 Task: In the  document effectivemgmt.html Share this file with 'softage.8@softage.net' Make a copy of the file 'without changing the auto name' Delete the  copy of the file
Action: Mouse moved to (423, 341)
Screenshot: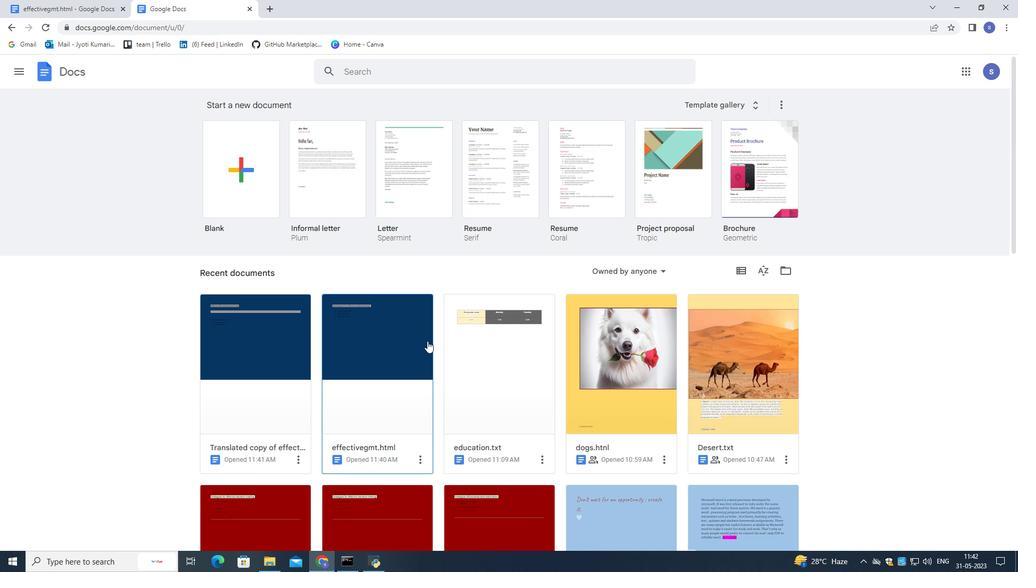 
Action: Mouse pressed left at (423, 341)
Screenshot: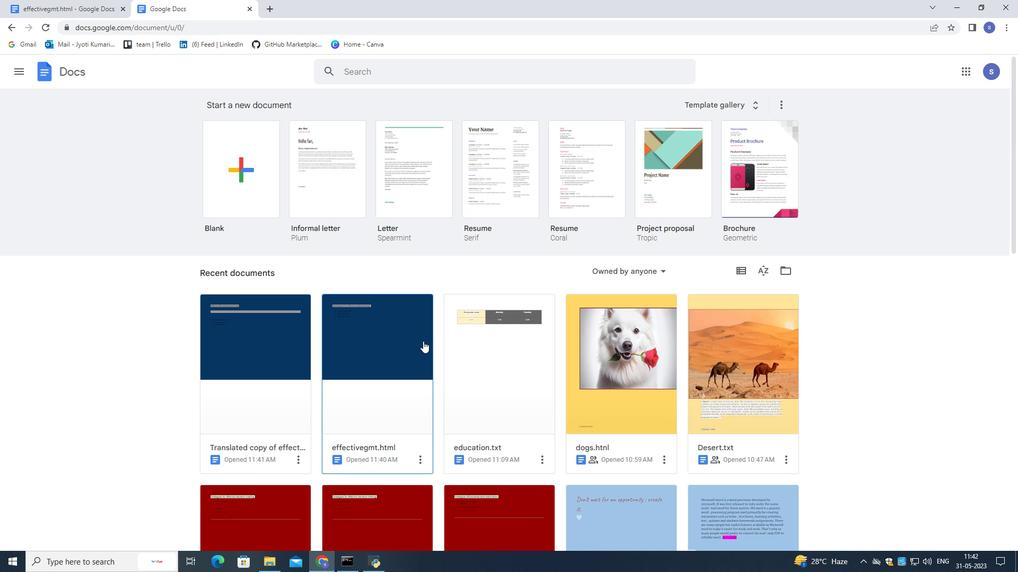 
Action: Mouse moved to (41, 80)
Screenshot: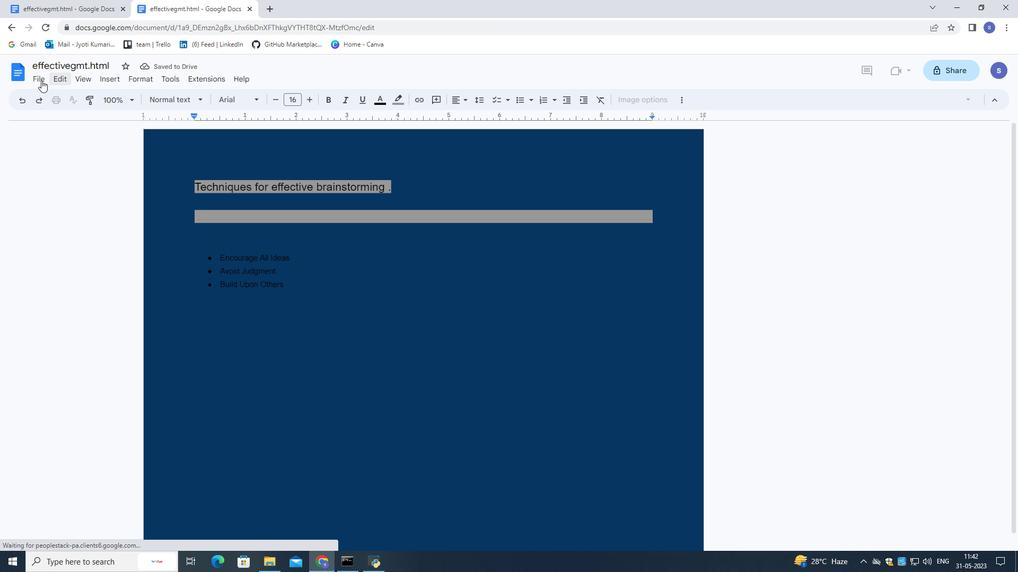 
Action: Mouse pressed left at (41, 80)
Screenshot: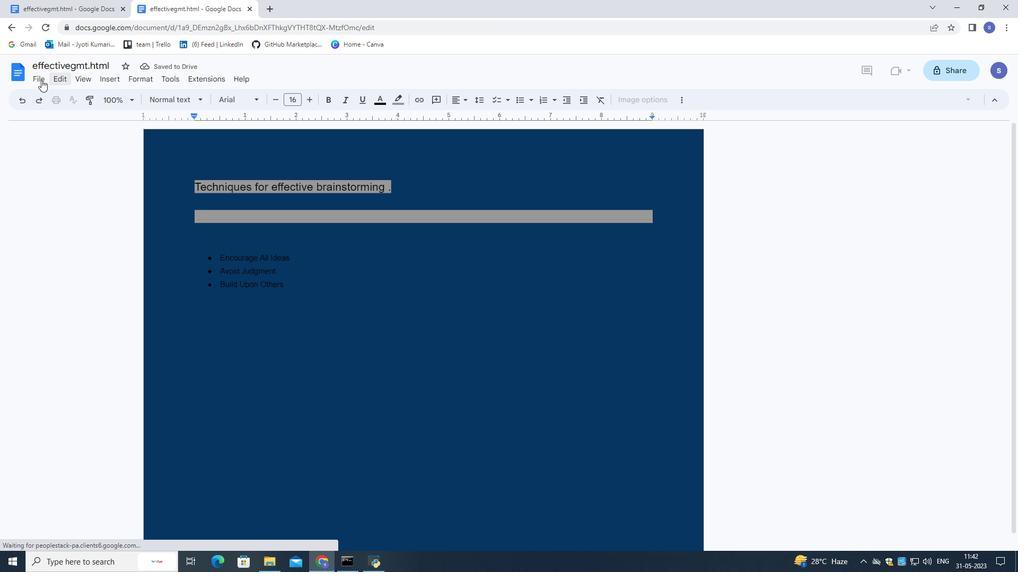 
Action: Mouse moved to (212, 157)
Screenshot: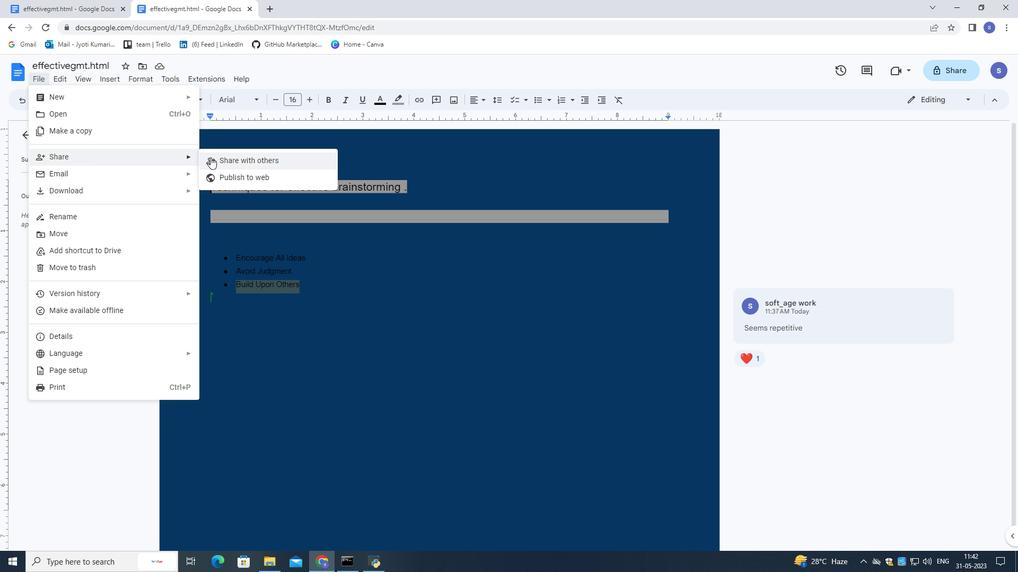 
Action: Mouse pressed left at (212, 157)
Screenshot: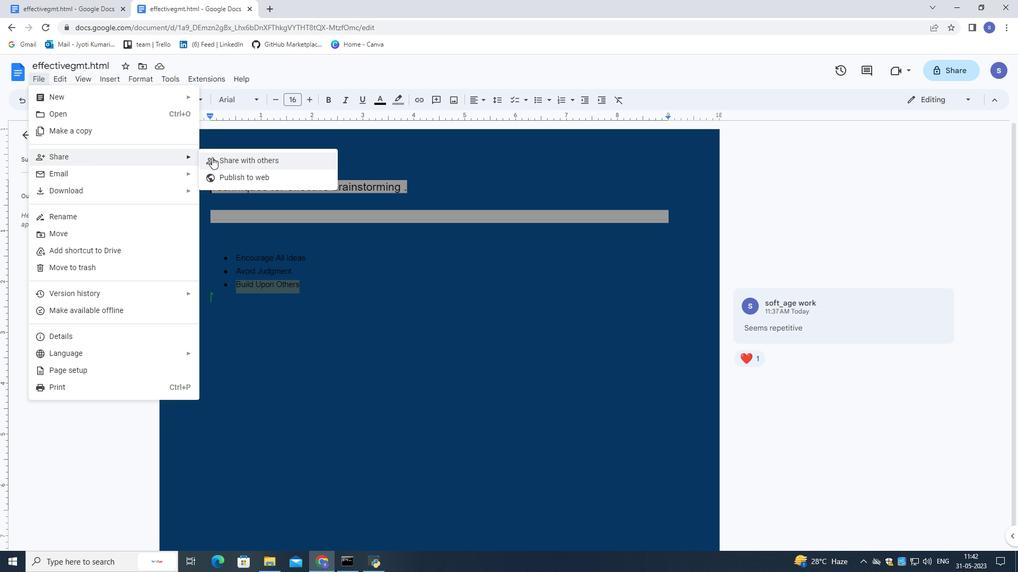 
Action: Mouse moved to (419, 242)
Screenshot: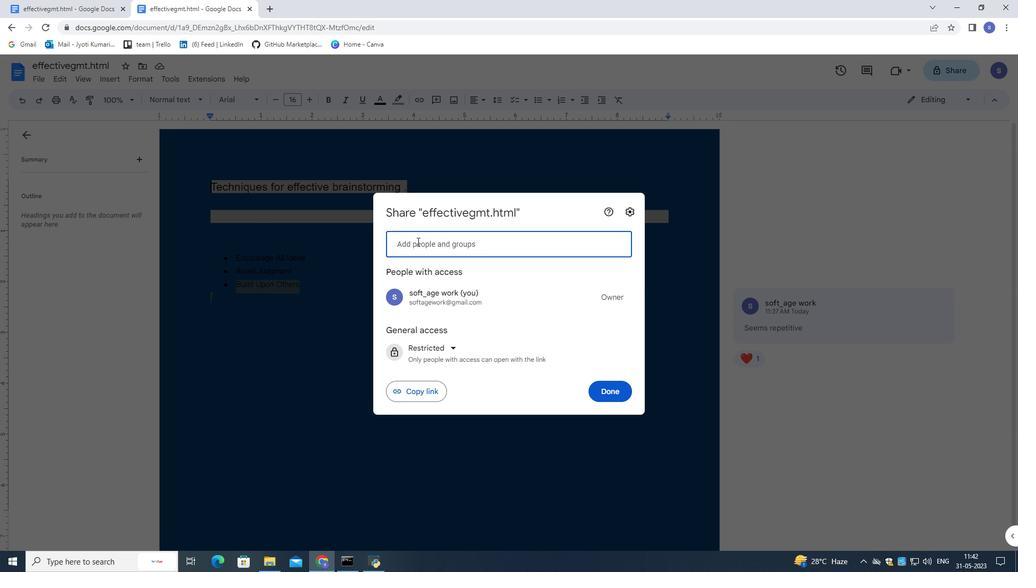 
Action: Mouse pressed left at (419, 242)
Screenshot: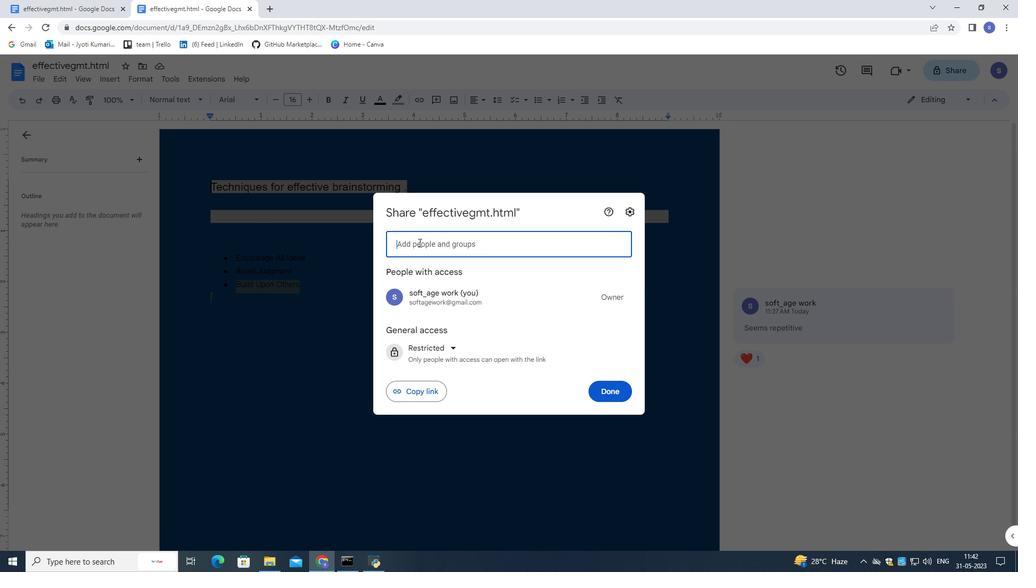 
Action: Key pressed s
Screenshot: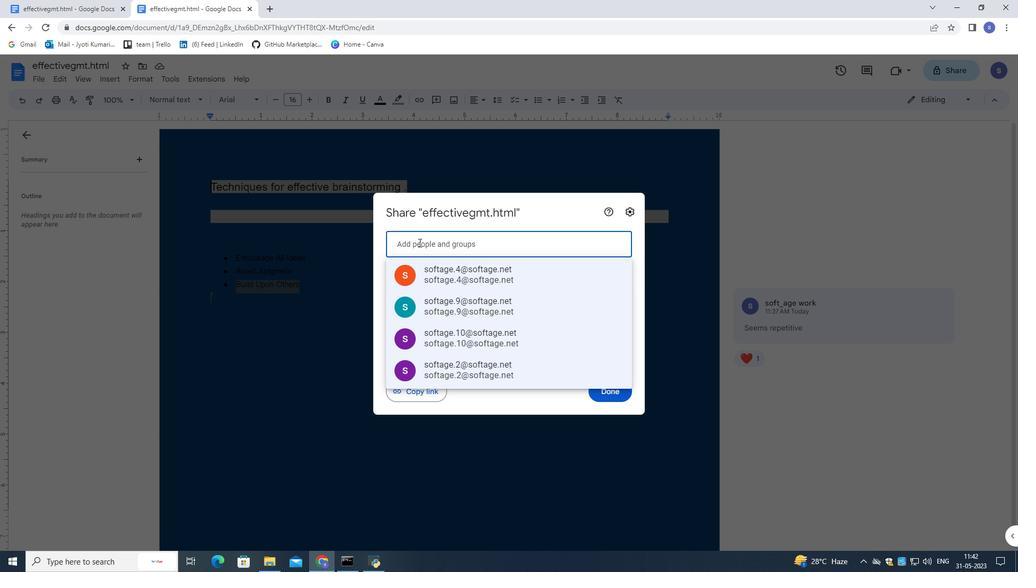 
Action: Mouse moved to (419, 240)
Screenshot: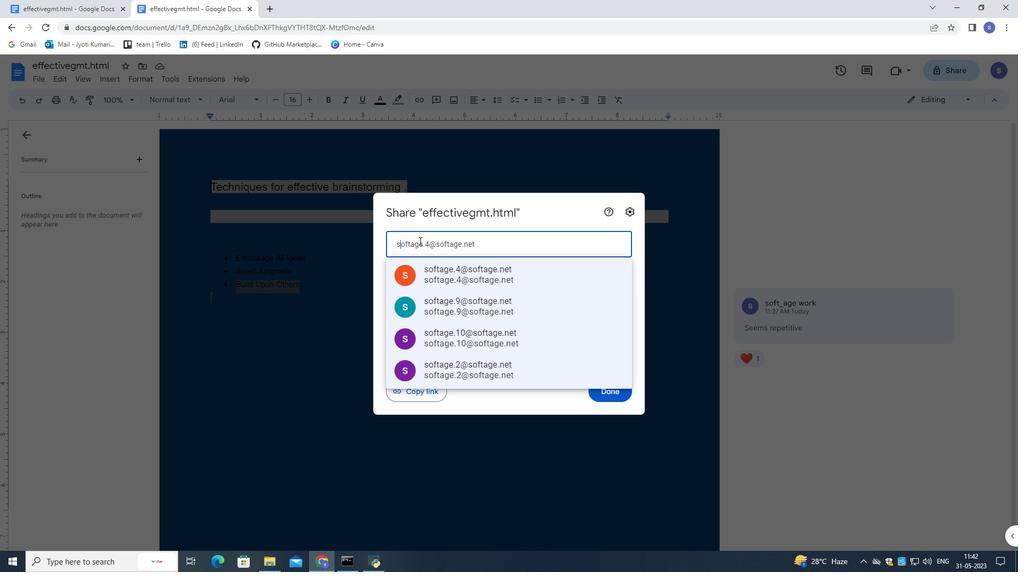 
Action: Key pressed o
Screenshot: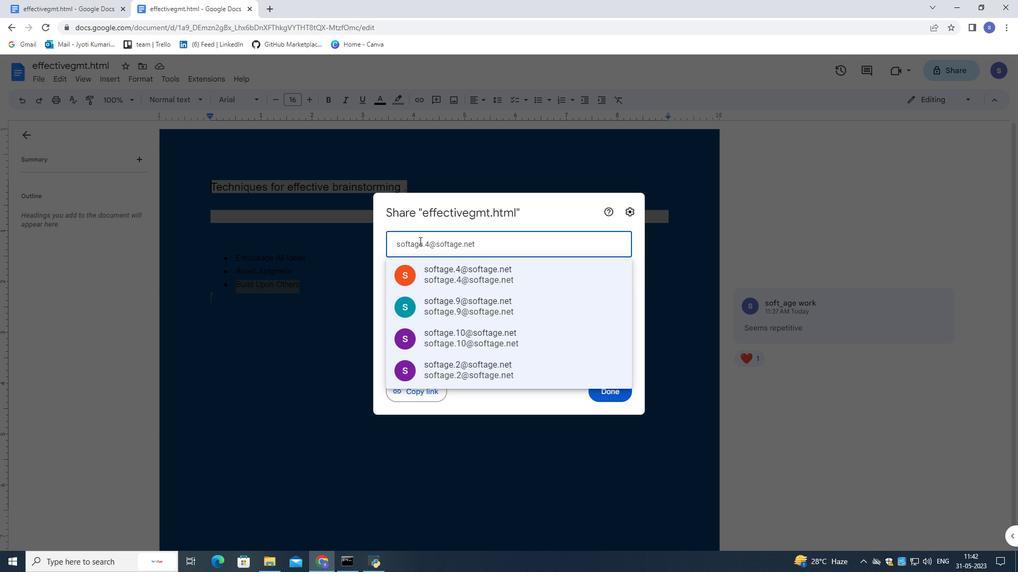 
Action: Mouse moved to (418, 238)
Screenshot: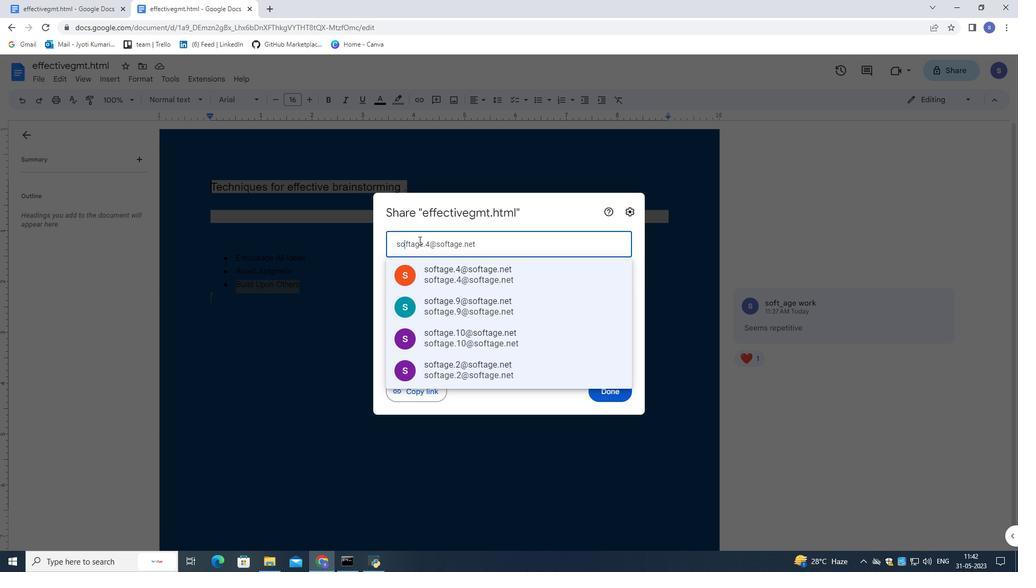 
Action: Key pressed ft
Screenshot: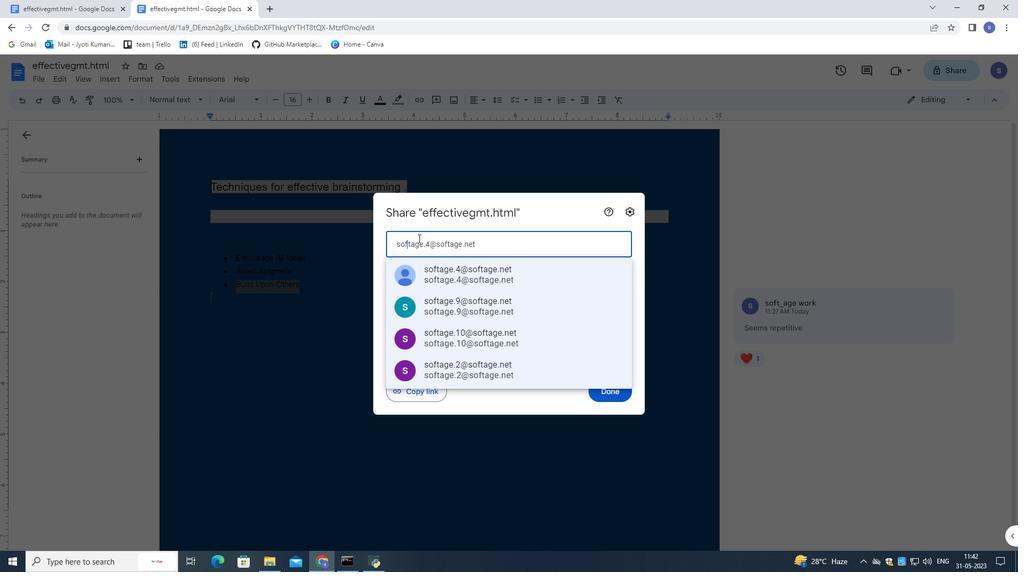 
Action: Mouse moved to (418, 238)
Screenshot: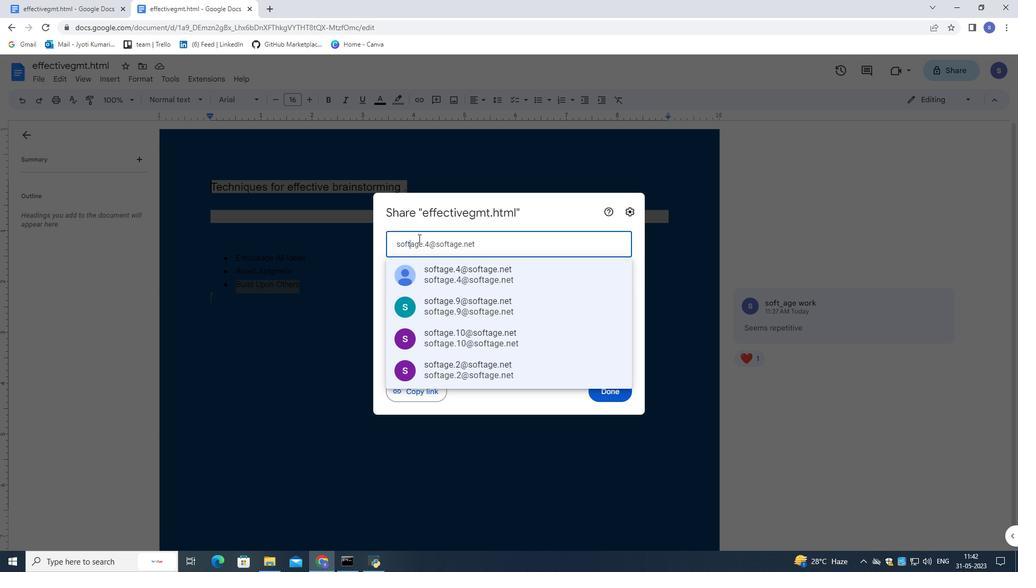 
Action: Key pressed age.8
Screenshot: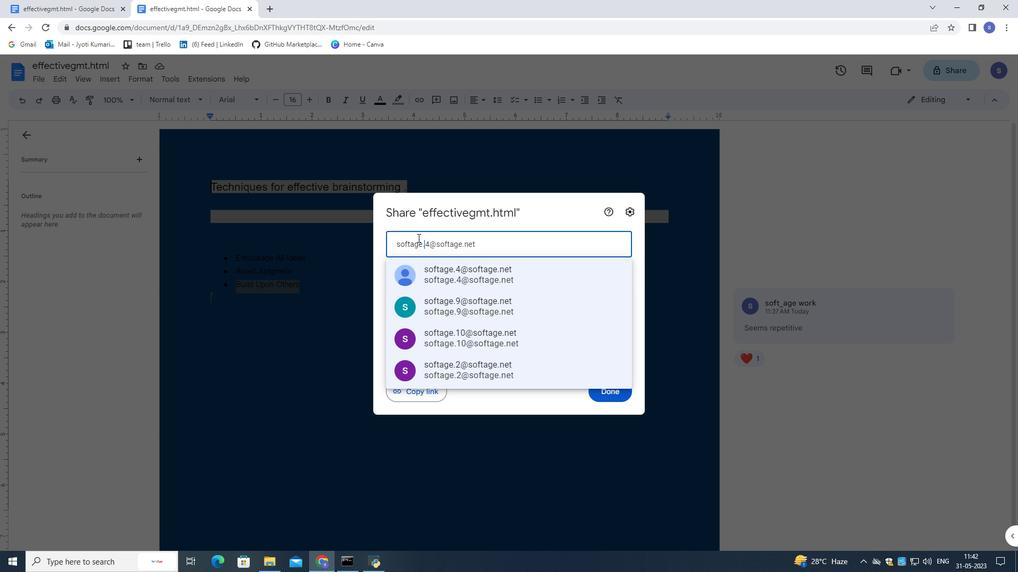 
Action: Mouse moved to (415, 236)
Screenshot: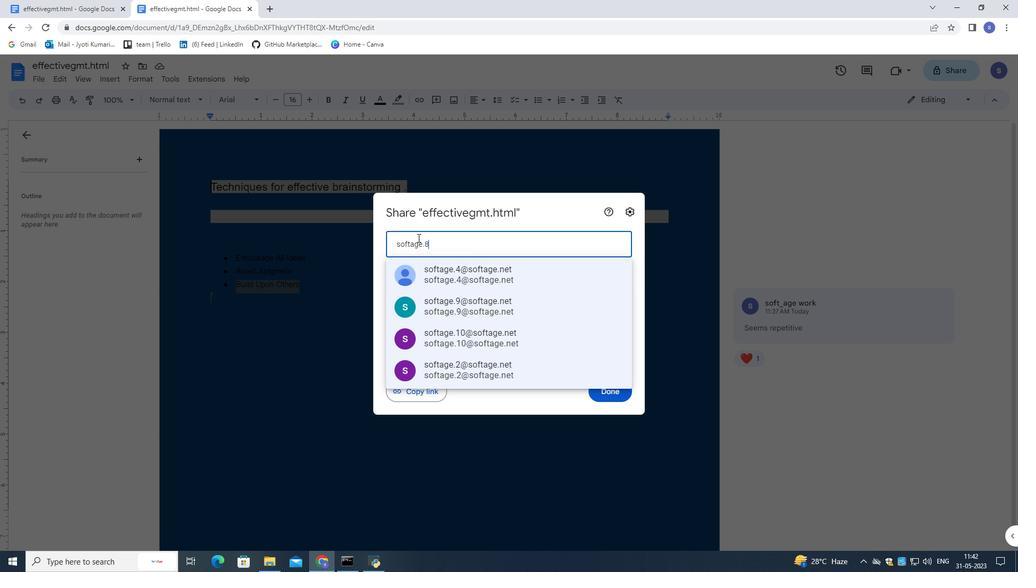 
Action: Key pressed <Key.shift><Key.shift><Key.shift><Key.shift><Key.shift><Key.shift><Key.shift><Key.shift><Key.shift><Key.shift><Key.shift><Key.shift><Key.shift>@s
Screenshot: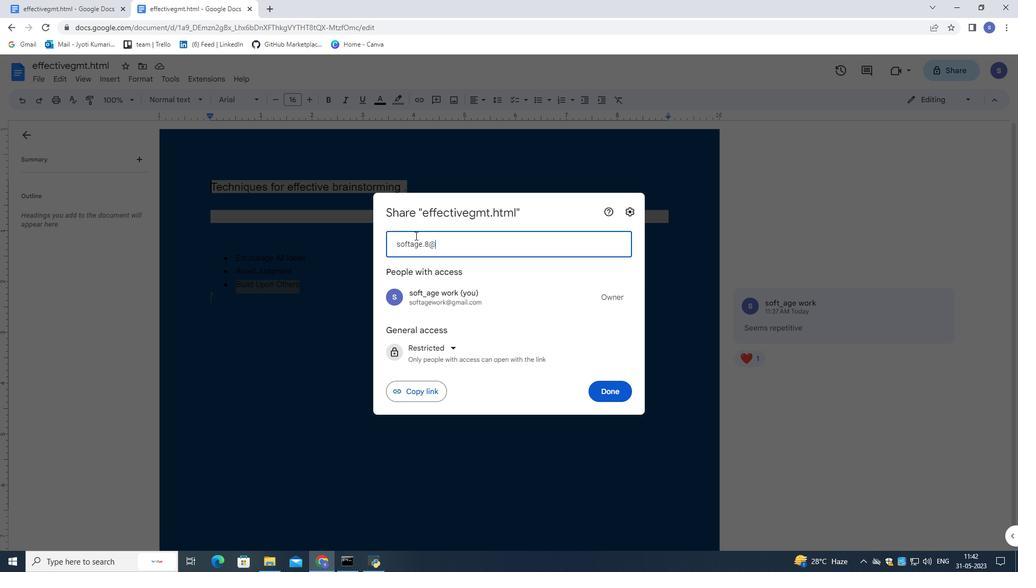 
Action: Mouse moved to (414, 235)
Screenshot: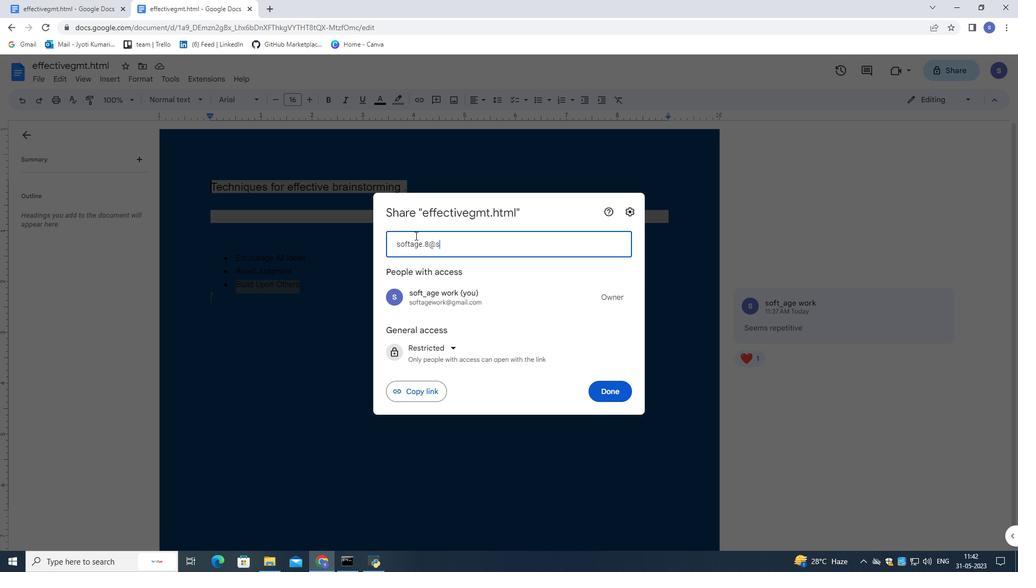 
Action: Key pressed o
Screenshot: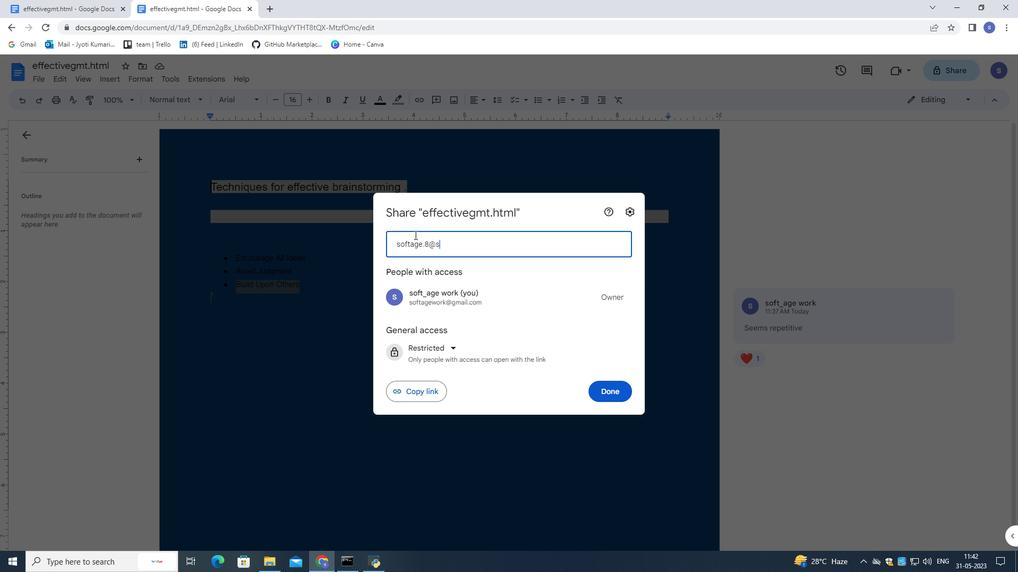 
Action: Mouse moved to (413, 233)
Screenshot: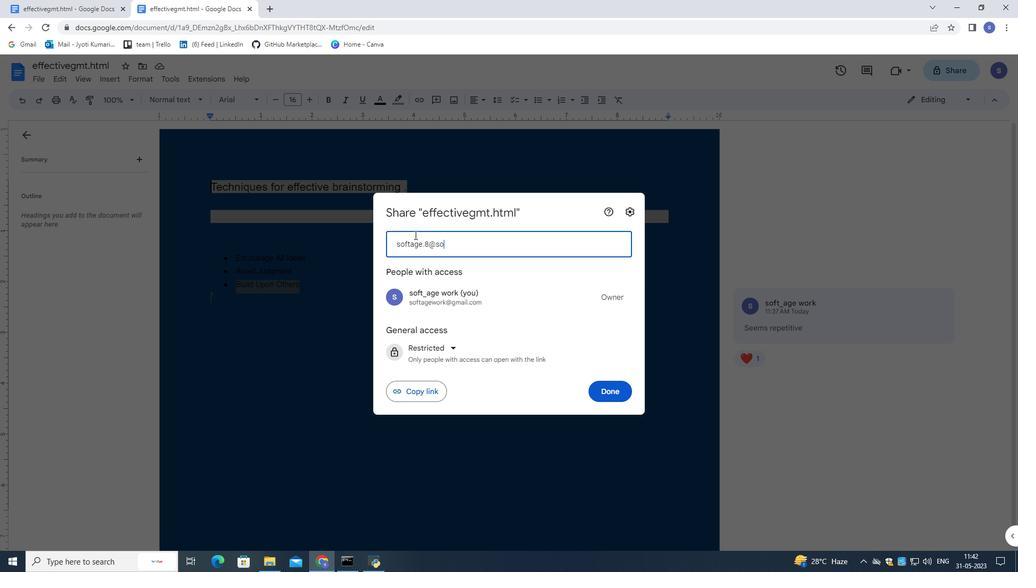 
Action: Key pressed ftage.
Screenshot: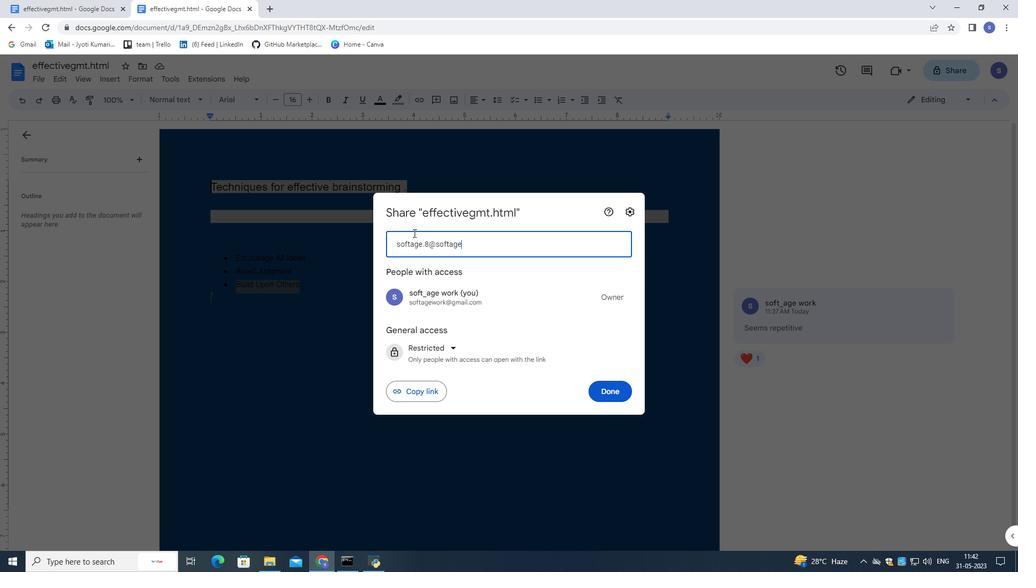 
Action: Mouse moved to (412, 231)
Screenshot: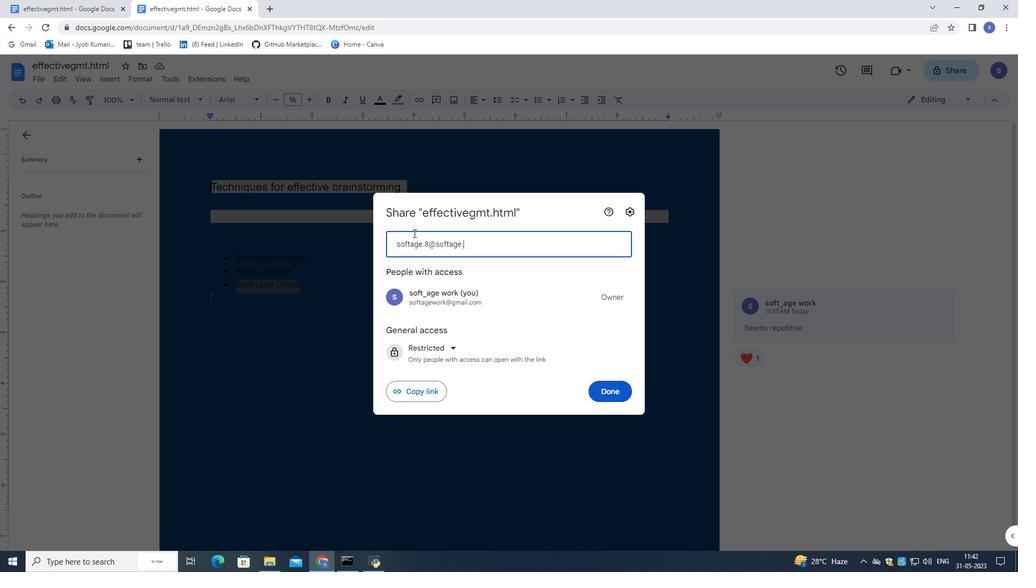 
Action: Key pressed n
Screenshot: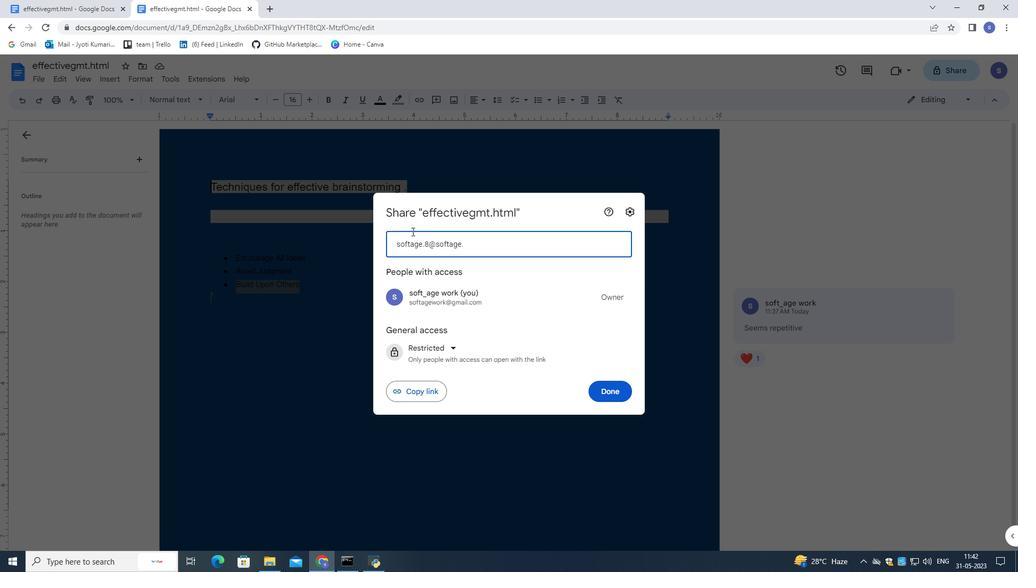 
Action: Mouse moved to (408, 227)
Screenshot: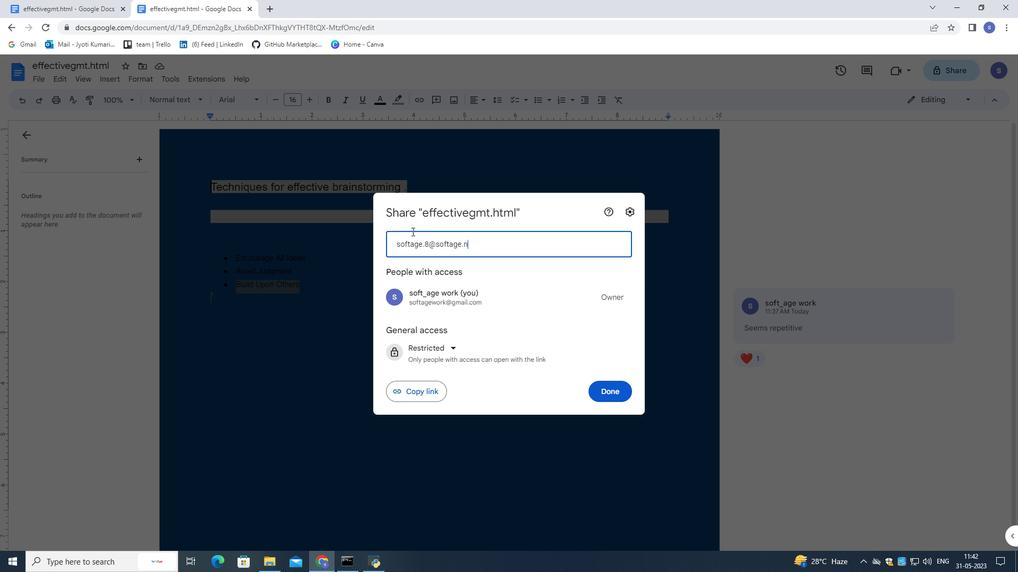 
Action: Key pressed et
Screenshot: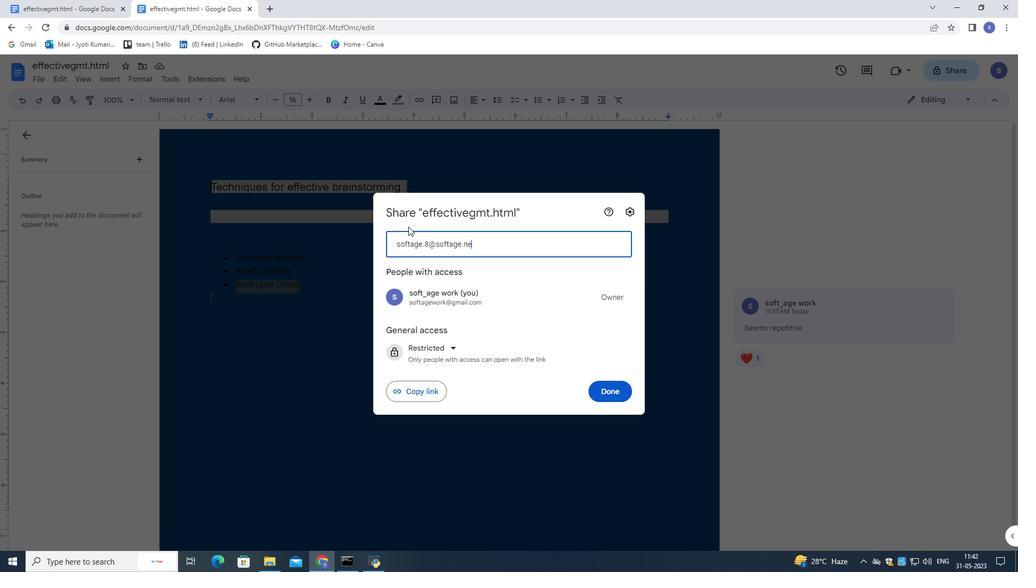 
Action: Mouse moved to (434, 273)
Screenshot: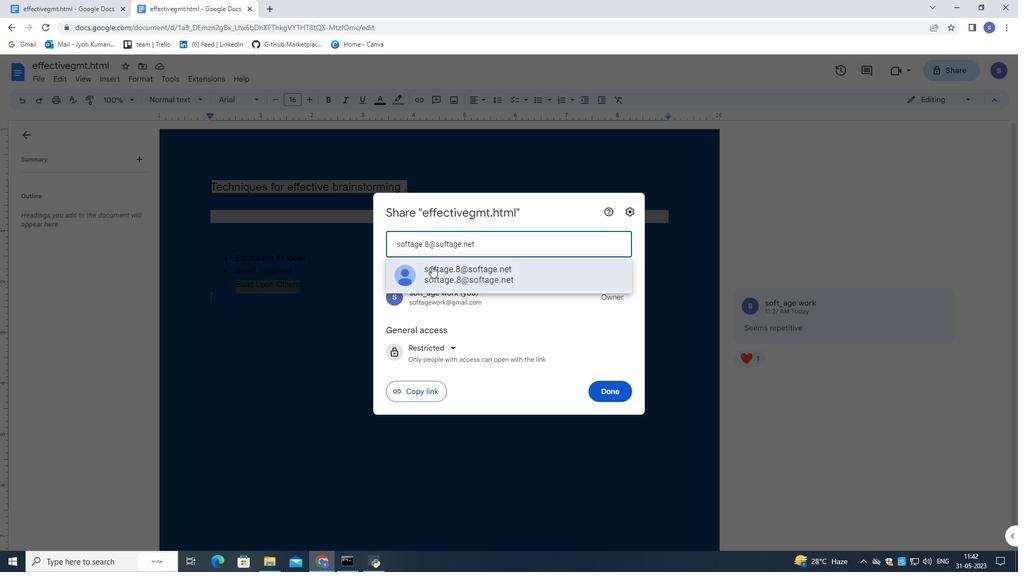 
Action: Mouse pressed left at (434, 273)
Screenshot: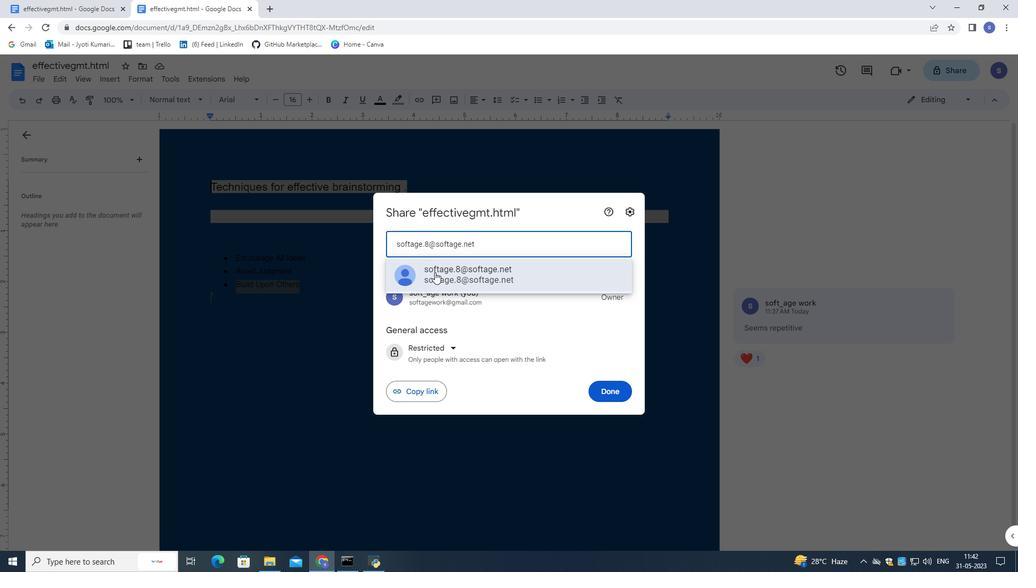 
Action: Mouse moved to (607, 380)
Screenshot: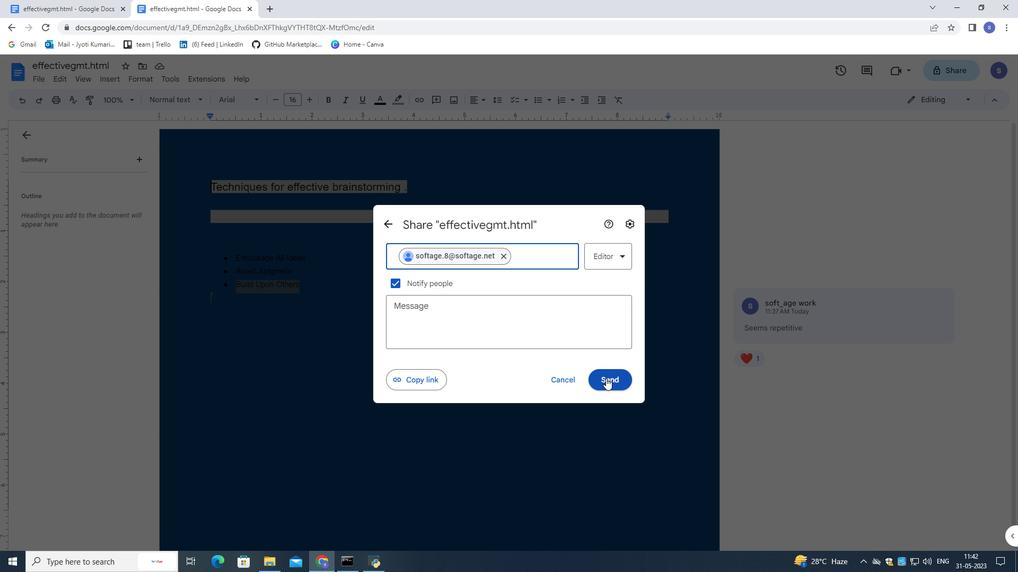 
Action: Mouse pressed left at (607, 380)
Screenshot: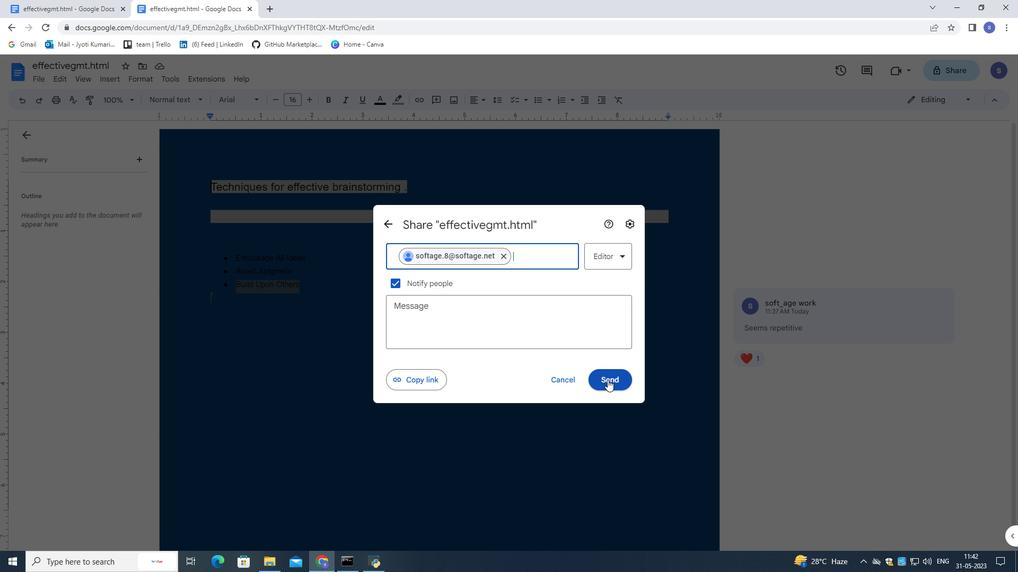 
Action: Mouse moved to (102, 80)
Screenshot: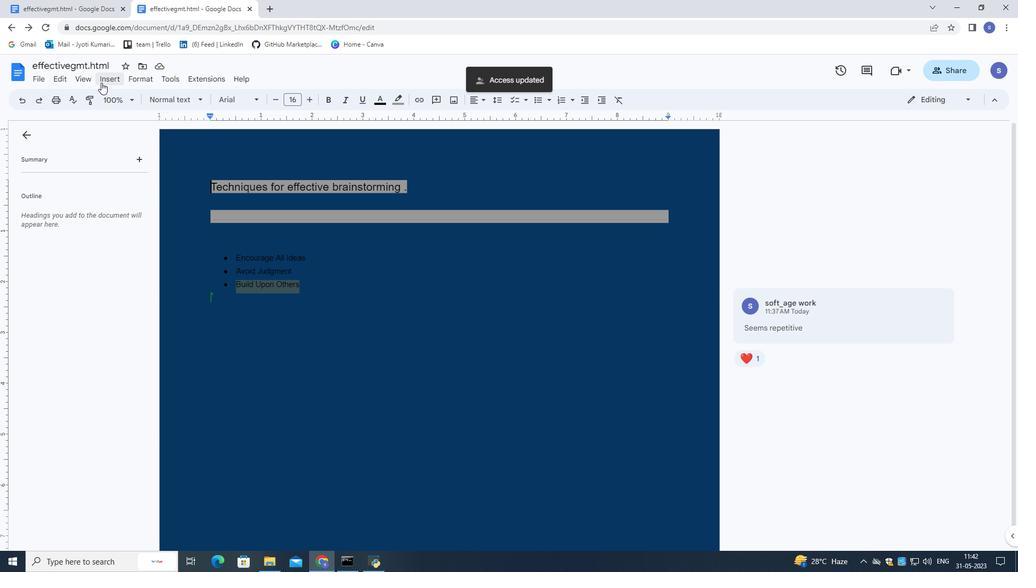 
Action: Mouse pressed left at (102, 80)
Screenshot: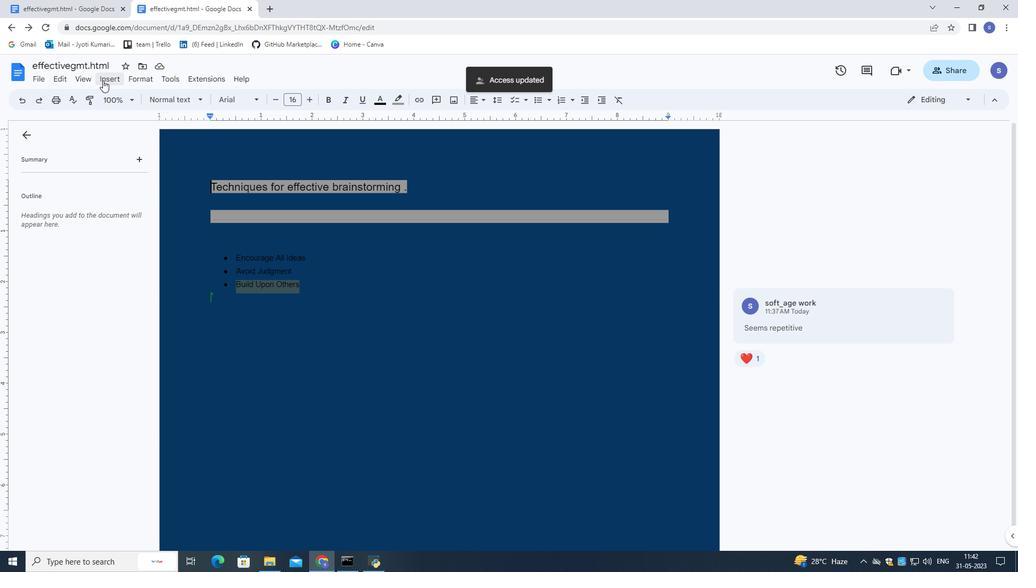 
Action: Mouse moved to (310, 314)
Screenshot: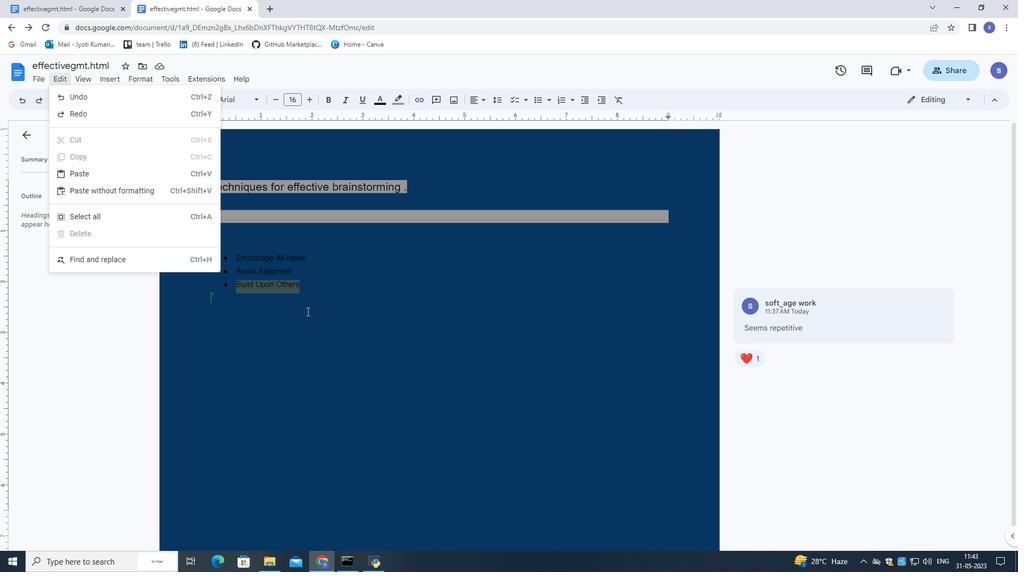 
Action: Mouse pressed left at (310, 314)
Screenshot: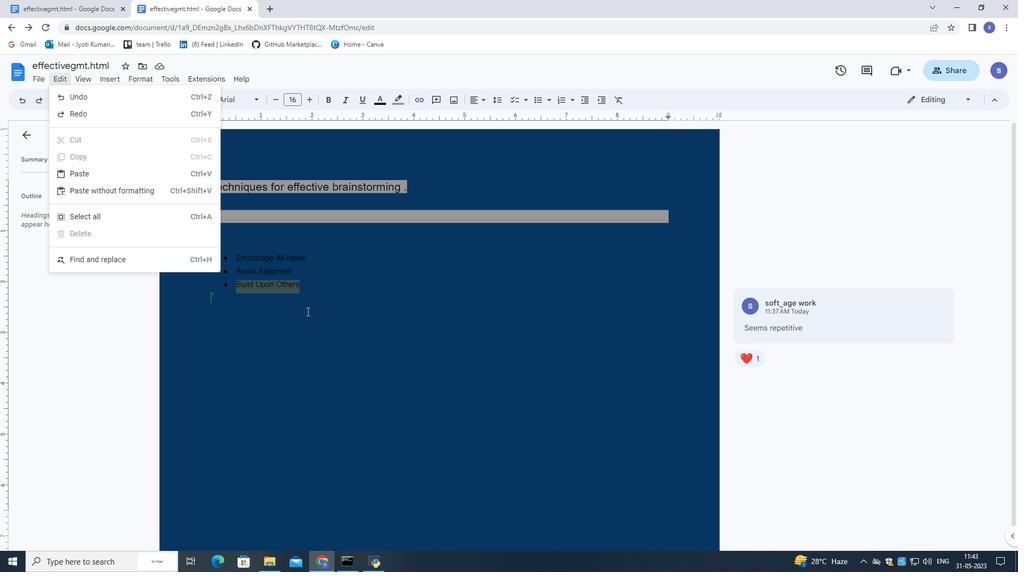
Action: Mouse moved to (941, 101)
Screenshot: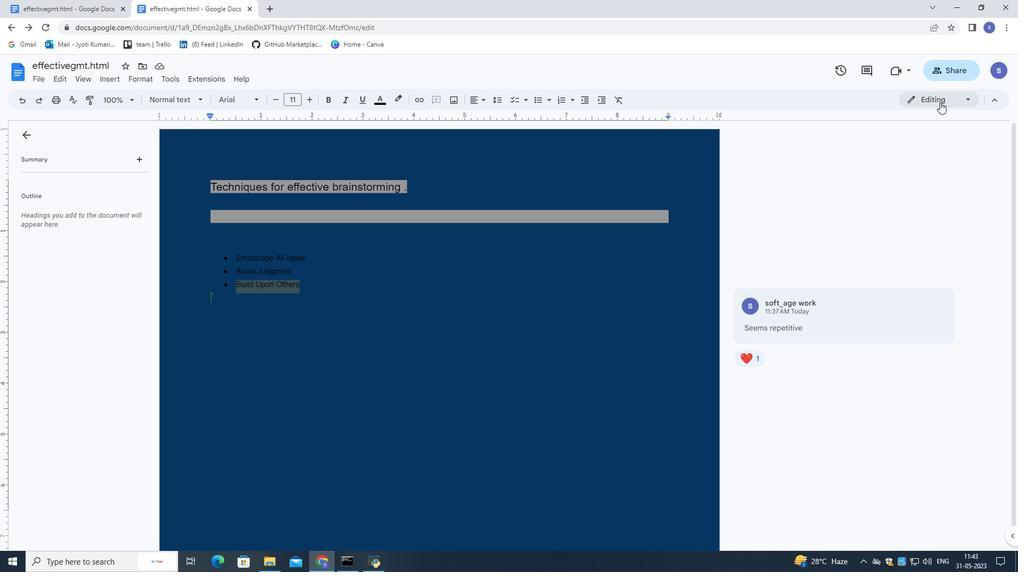 
Action: Mouse pressed left at (941, 101)
Screenshot: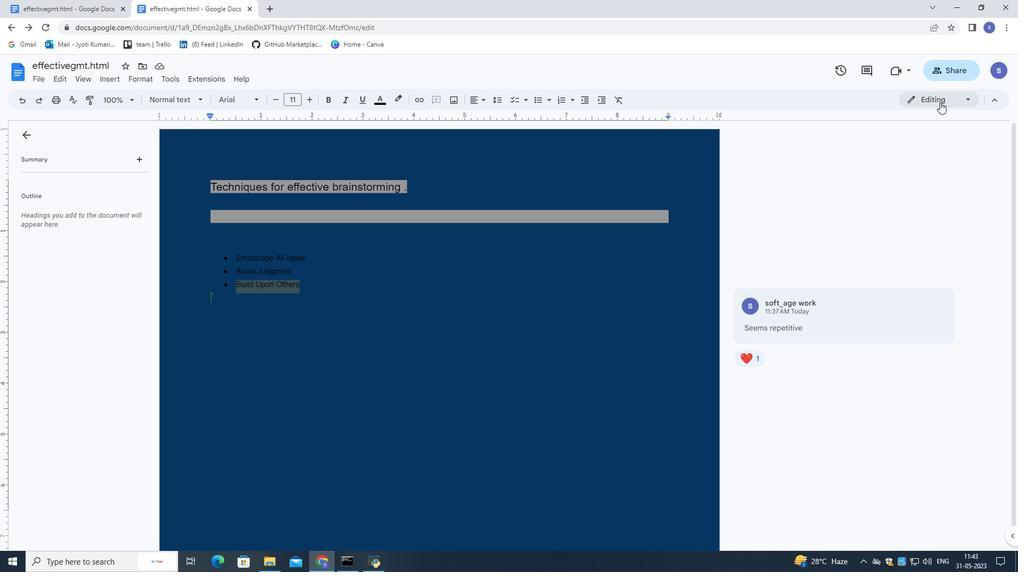 
Action: Mouse moved to (899, 125)
Screenshot: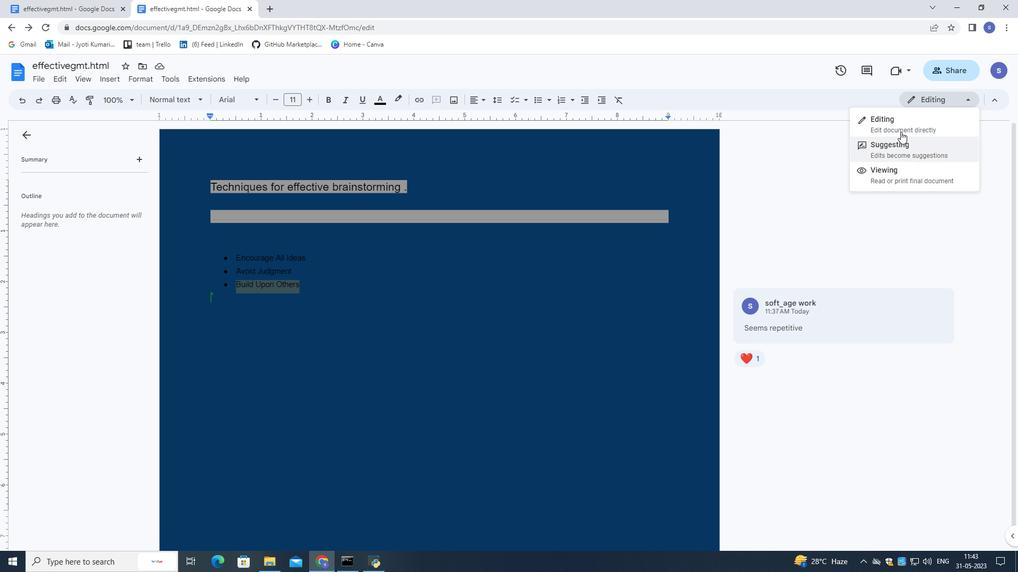 
Action: Mouse pressed left at (899, 125)
Screenshot: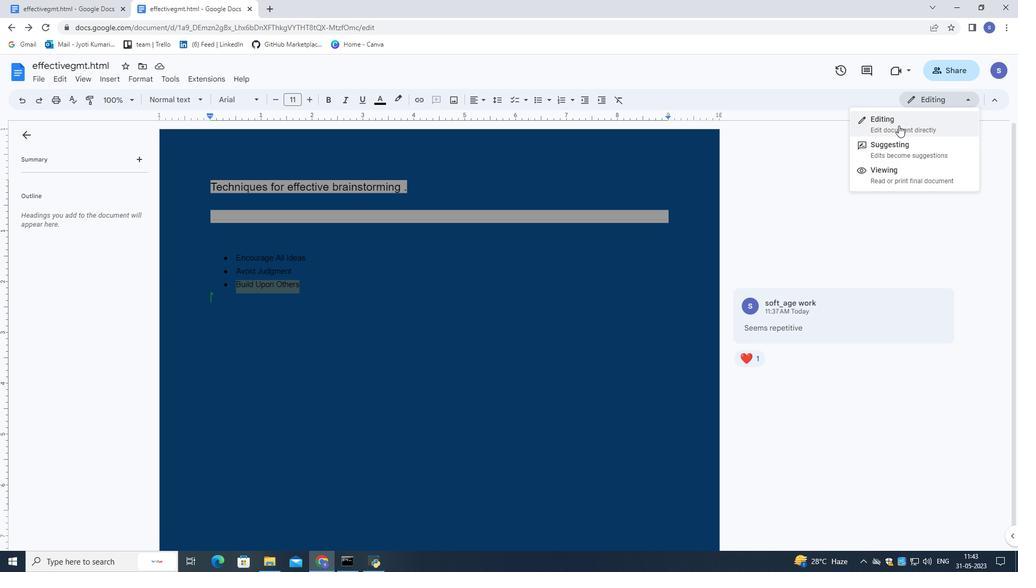 
Action: Mouse moved to (434, 233)
Screenshot: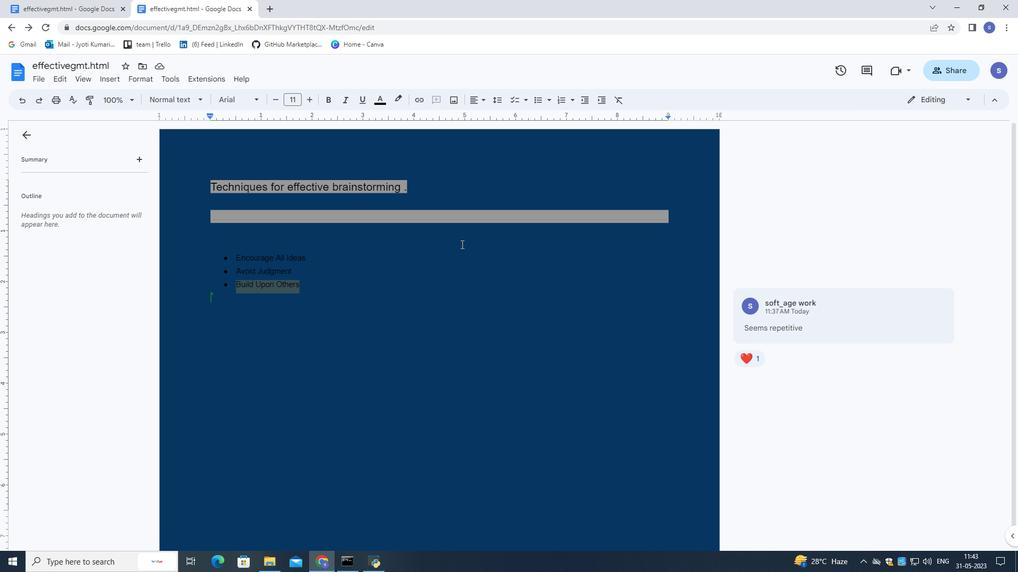 
Action: Mouse pressed right at (434, 233)
Screenshot: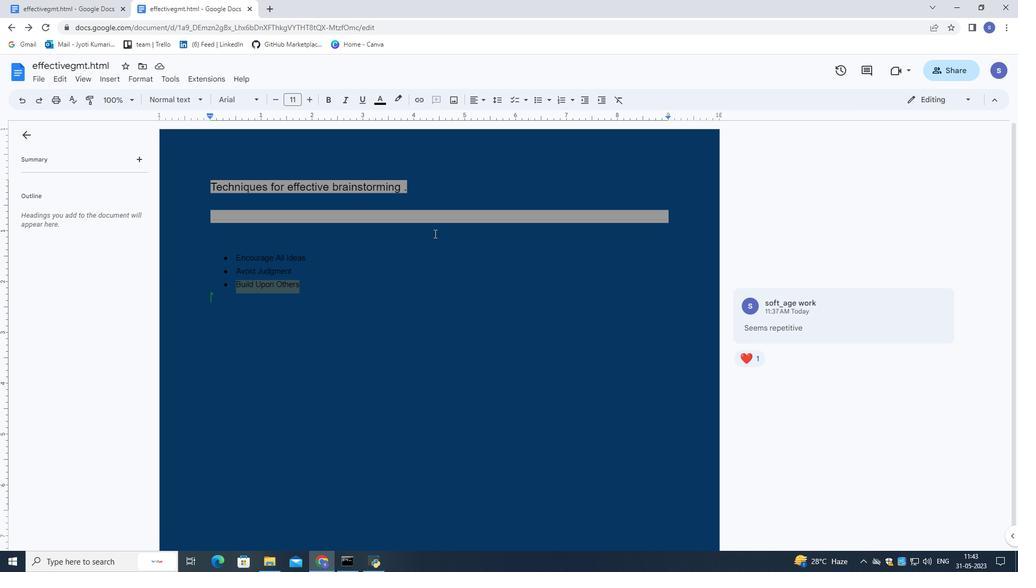 
Action: Mouse moved to (423, 325)
Screenshot: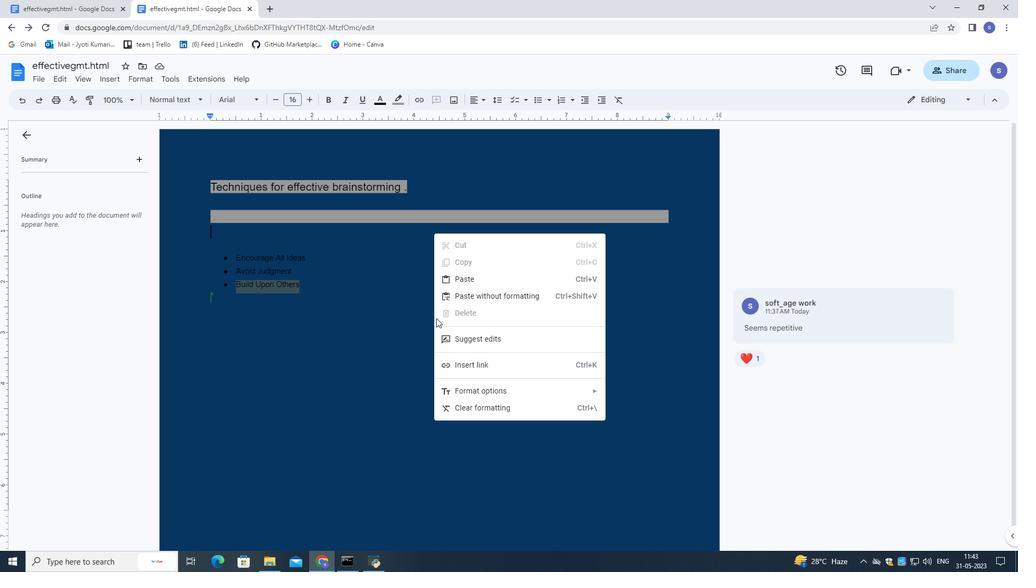 
Action: Mouse pressed left at (423, 325)
Screenshot: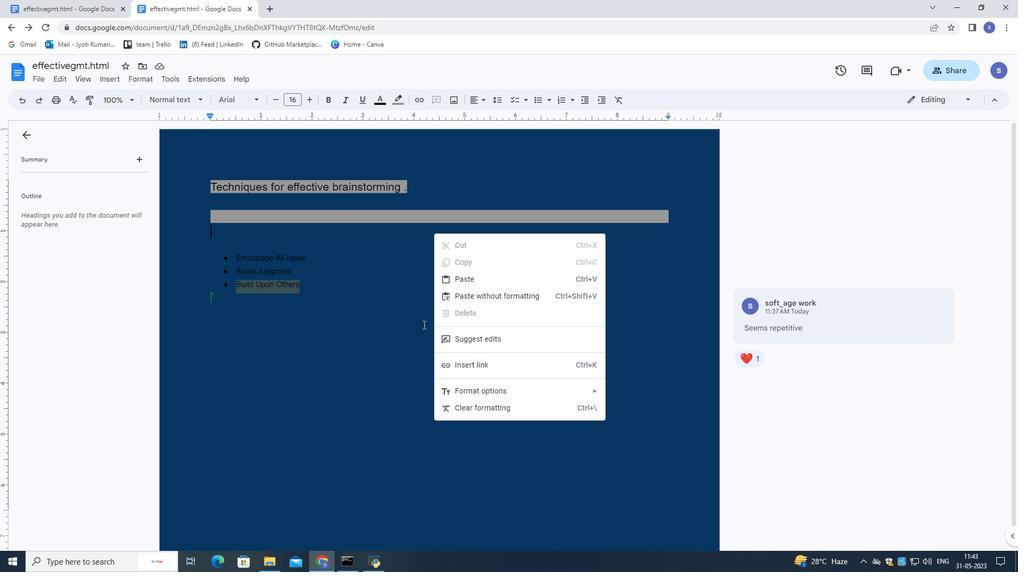 
Action: Mouse moved to (36, 80)
Screenshot: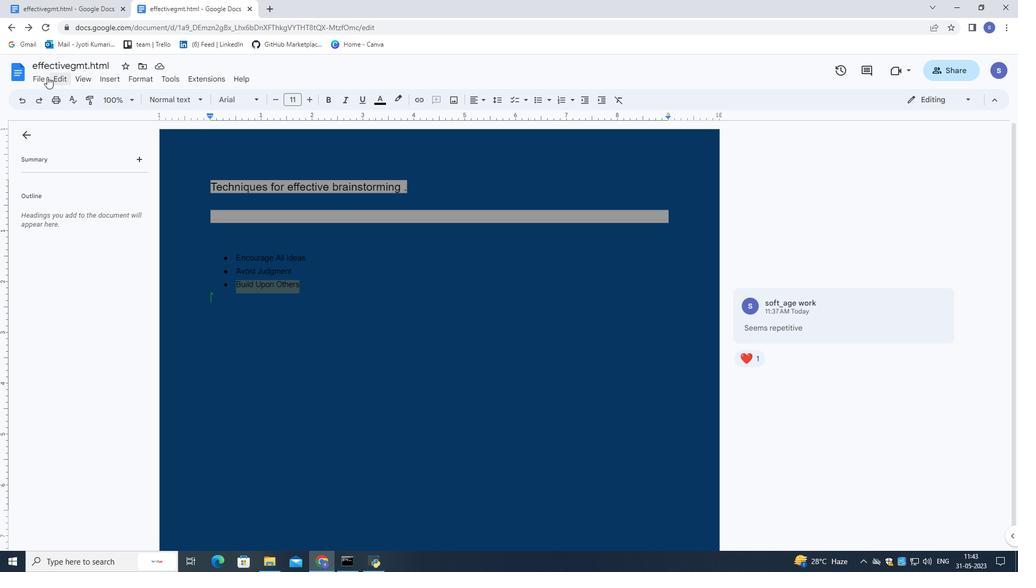 
Action: Mouse pressed left at (36, 80)
Screenshot: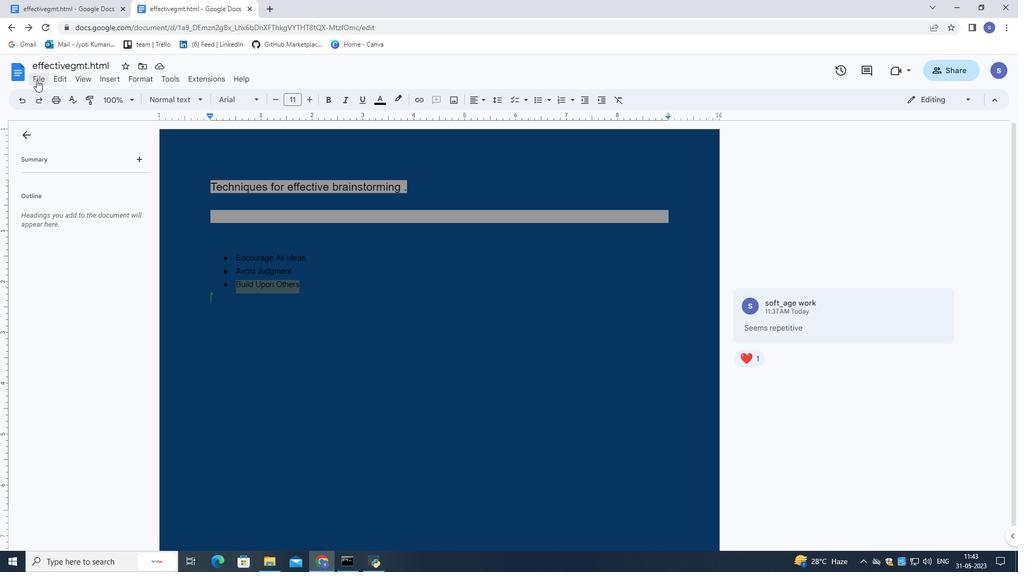 
Action: Mouse moved to (84, 128)
Screenshot: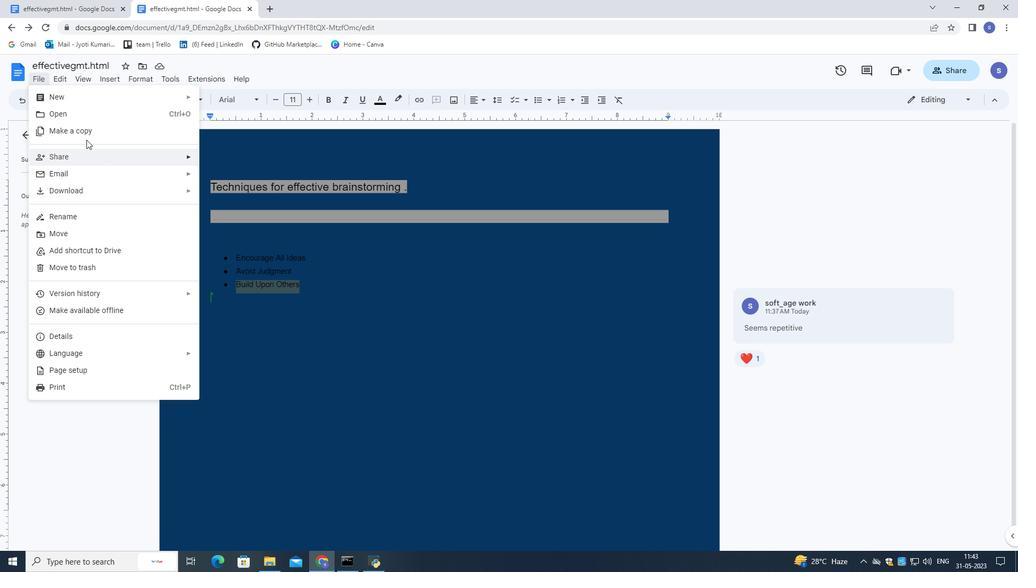 
Action: Mouse pressed left at (84, 128)
Screenshot: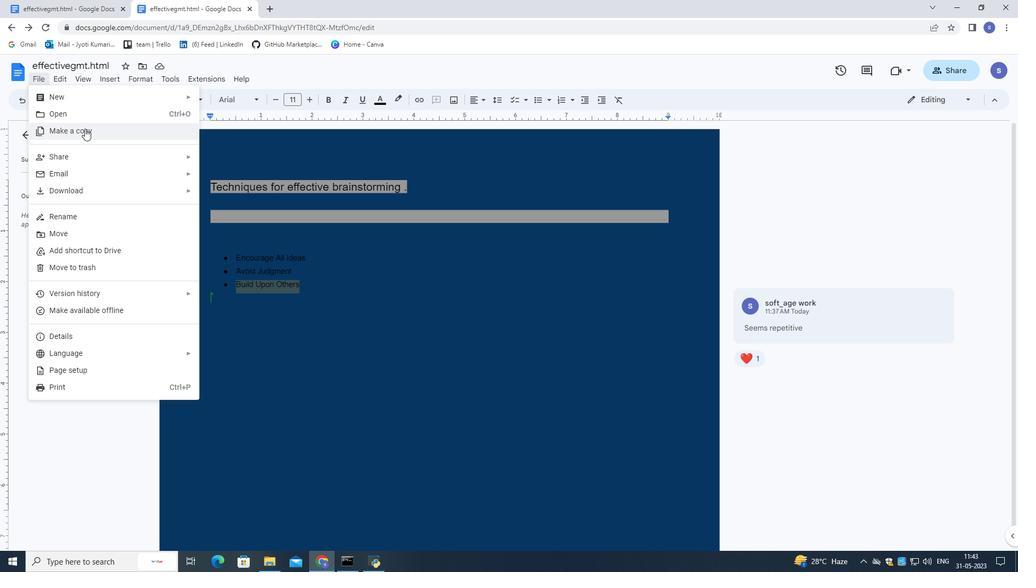 
Action: Mouse moved to (435, 336)
Screenshot: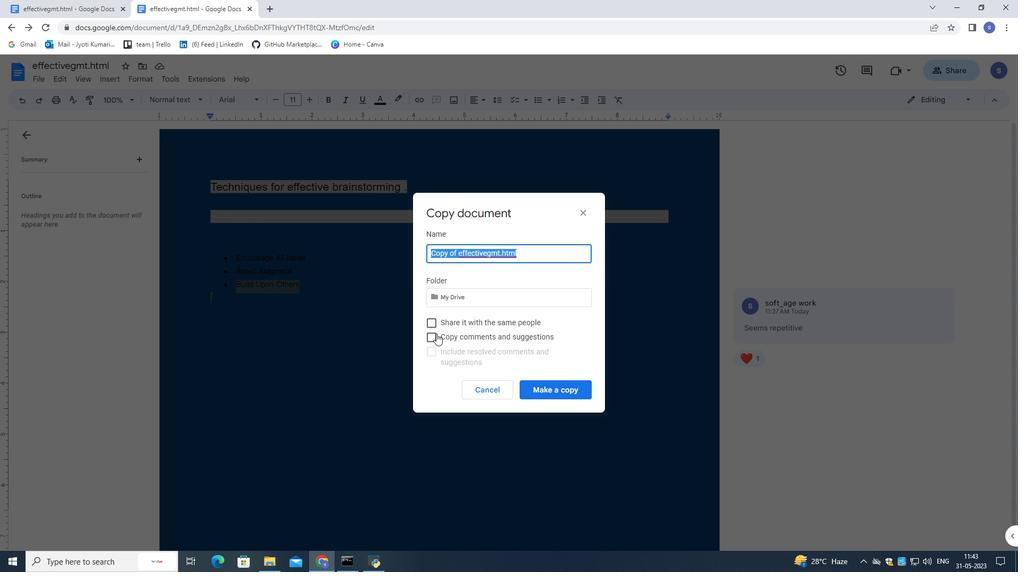 
Action: Mouse pressed left at (435, 336)
Screenshot: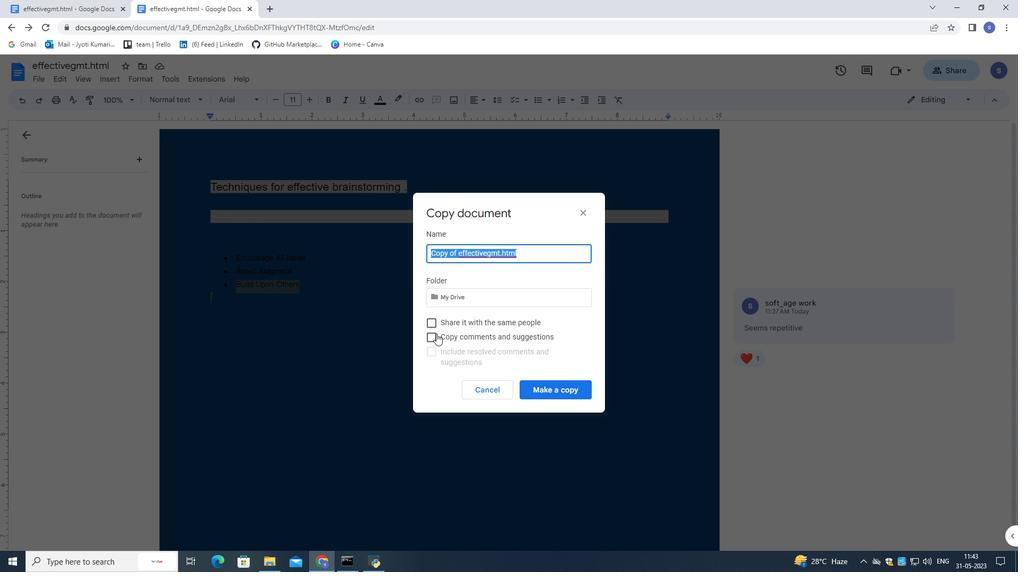 
Action: Mouse scrolled (435, 336) with delta (0, 0)
Screenshot: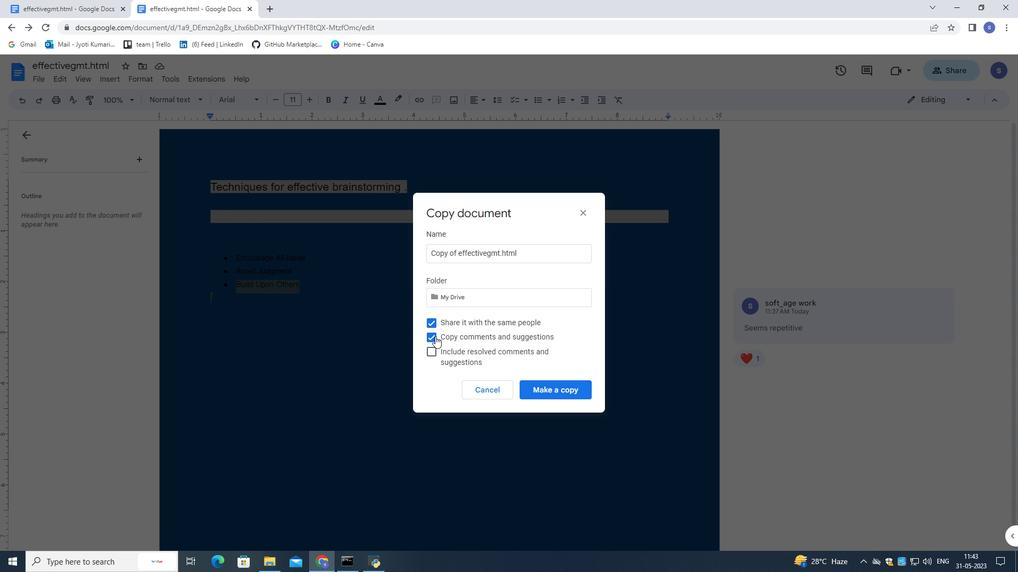 
Action: Mouse scrolled (435, 336) with delta (0, 0)
Screenshot: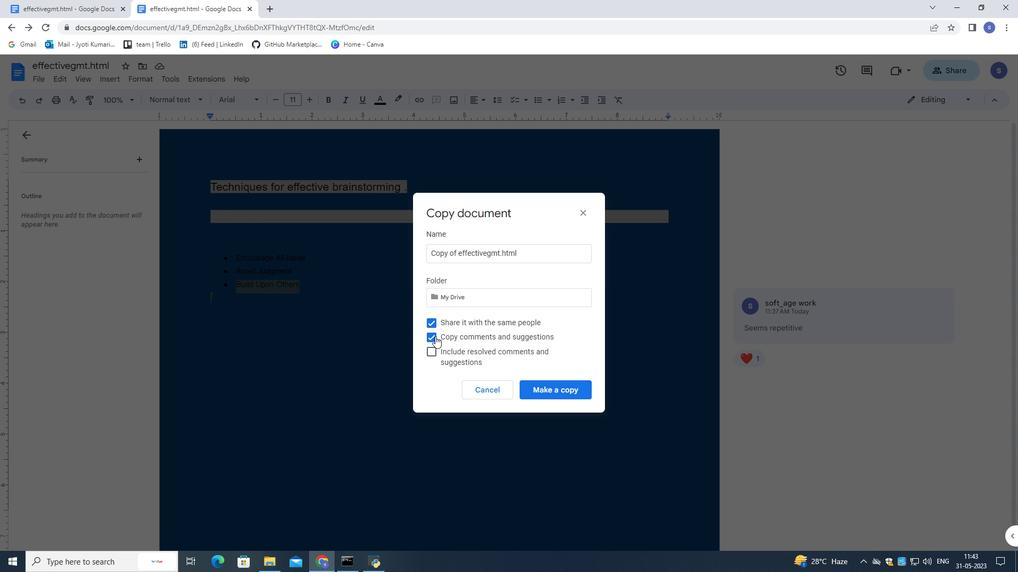 
Action: Mouse scrolled (435, 336) with delta (0, 0)
Screenshot: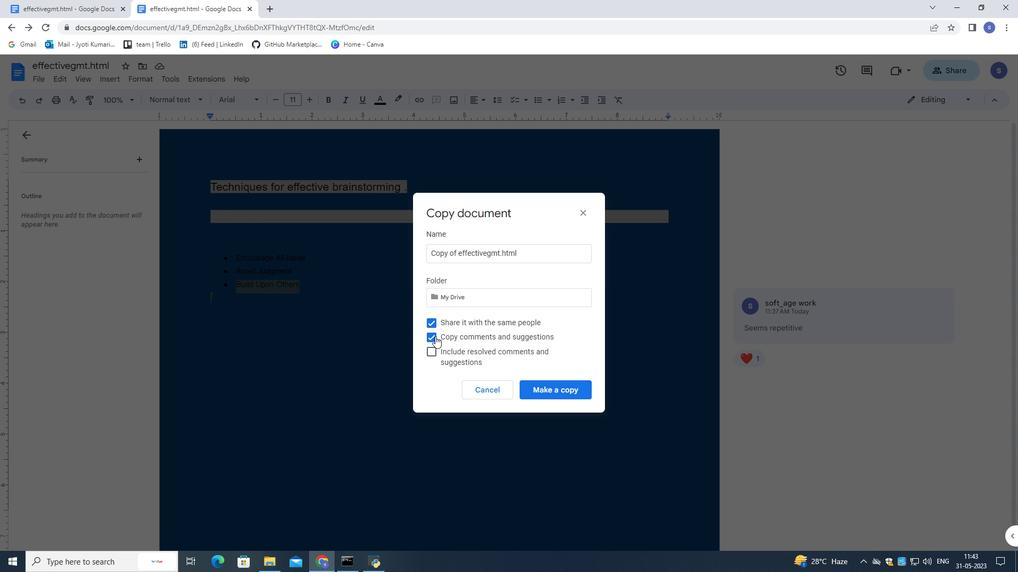 
Action: Mouse moved to (432, 352)
Screenshot: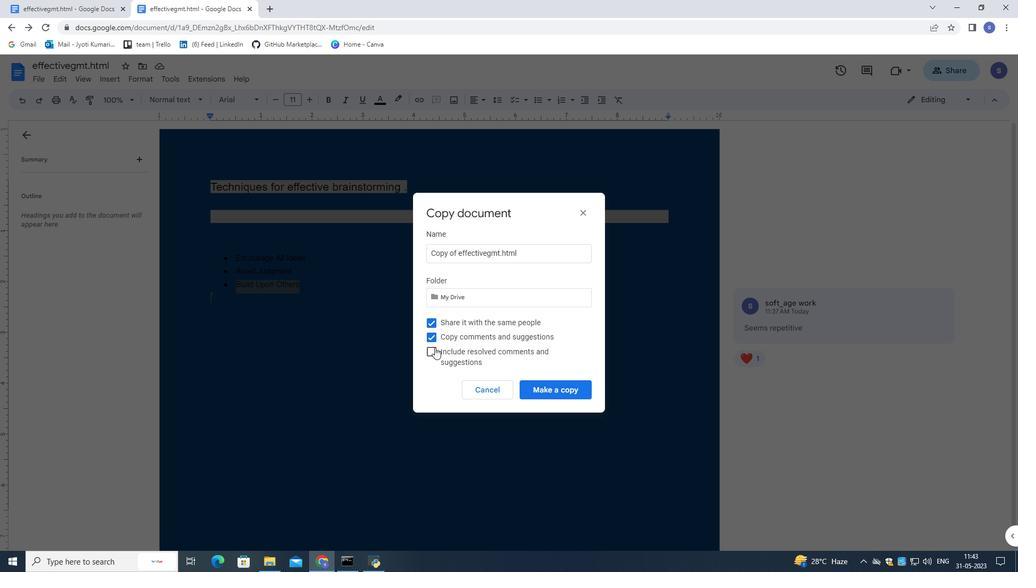 
Action: Mouse pressed left at (432, 352)
Screenshot: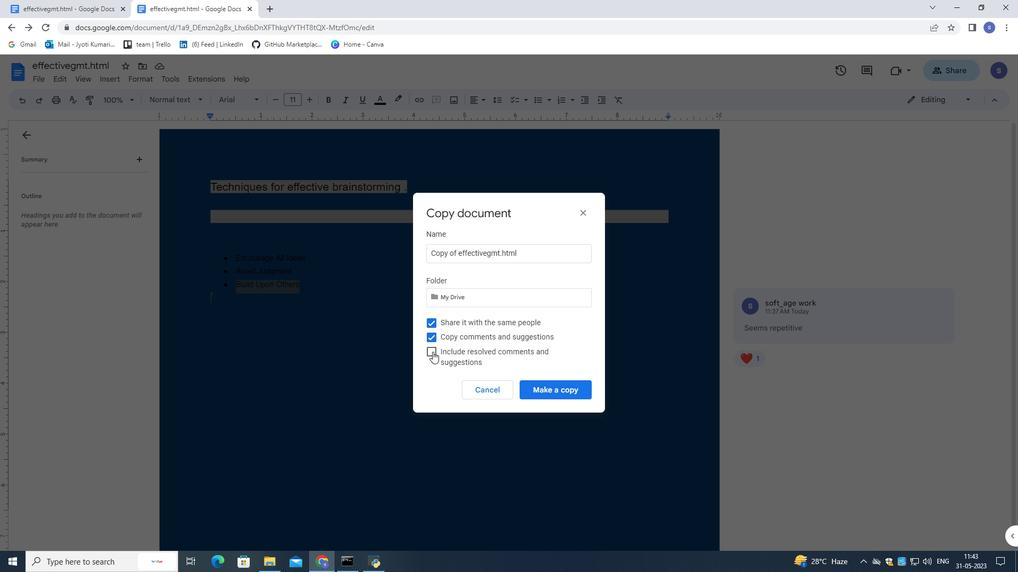 
Action: Mouse moved to (437, 299)
Screenshot: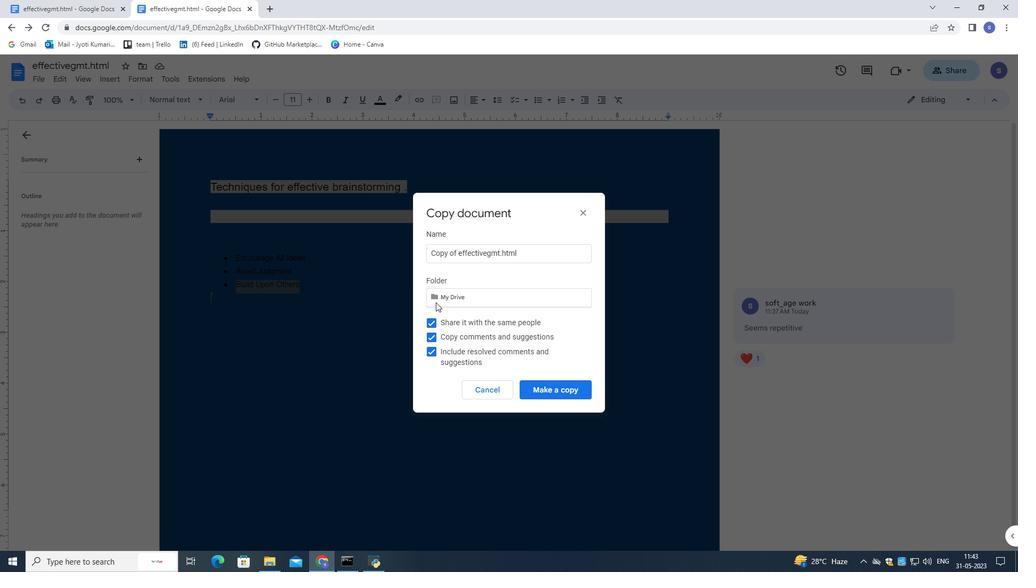 
Action: Mouse pressed left at (437, 299)
Screenshot: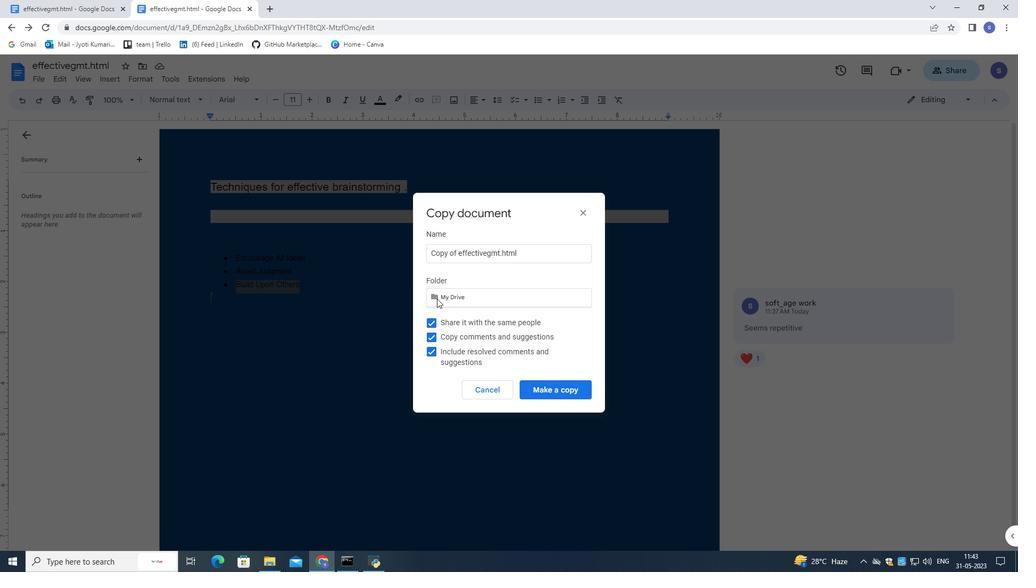
Action: Mouse moved to (603, 325)
Screenshot: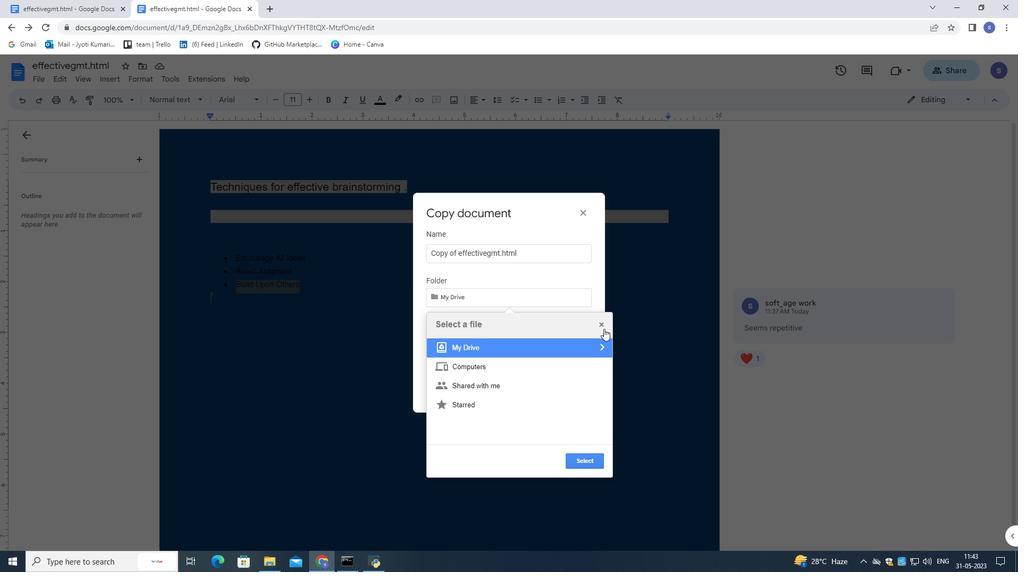 
Action: Mouse pressed left at (603, 325)
Screenshot: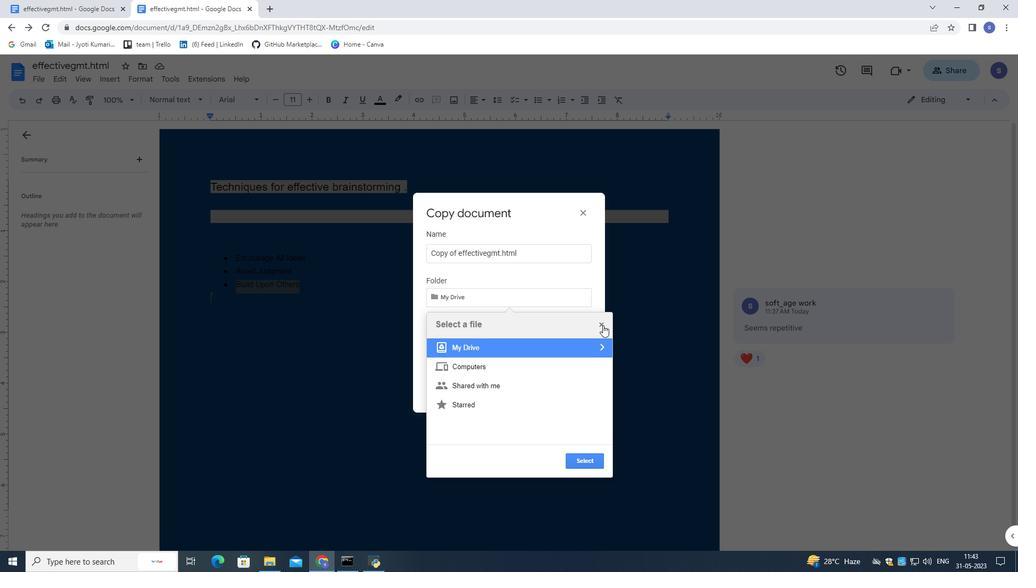 
Action: Mouse moved to (537, 384)
Screenshot: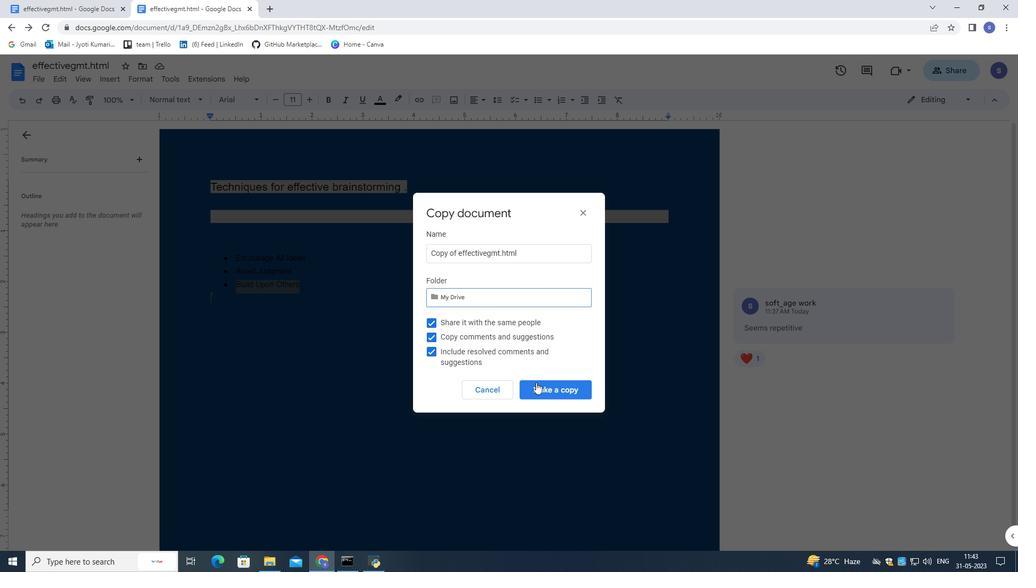 
Action: Mouse pressed left at (537, 384)
Screenshot: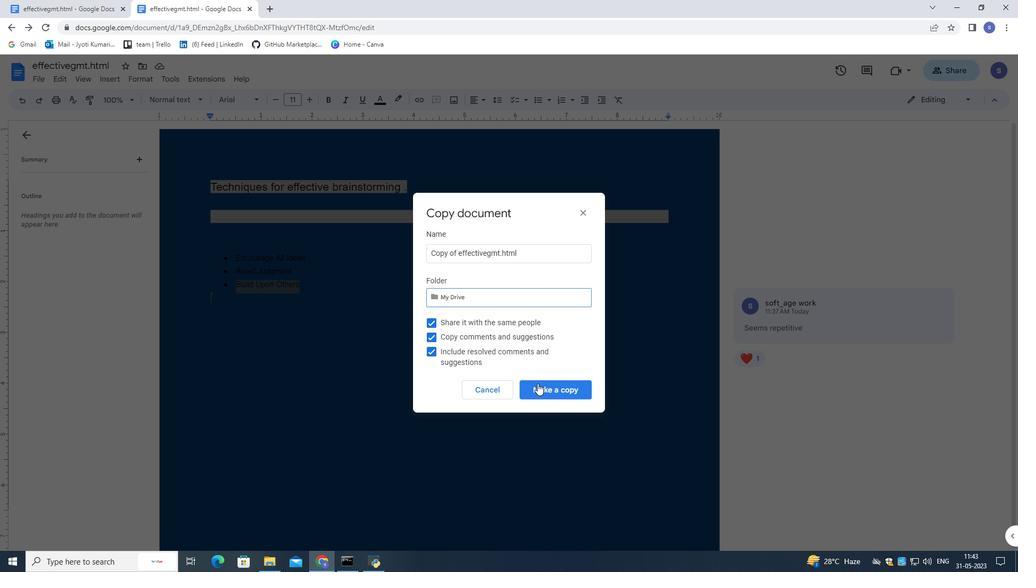 
Action: Mouse moved to (45, 78)
Screenshot: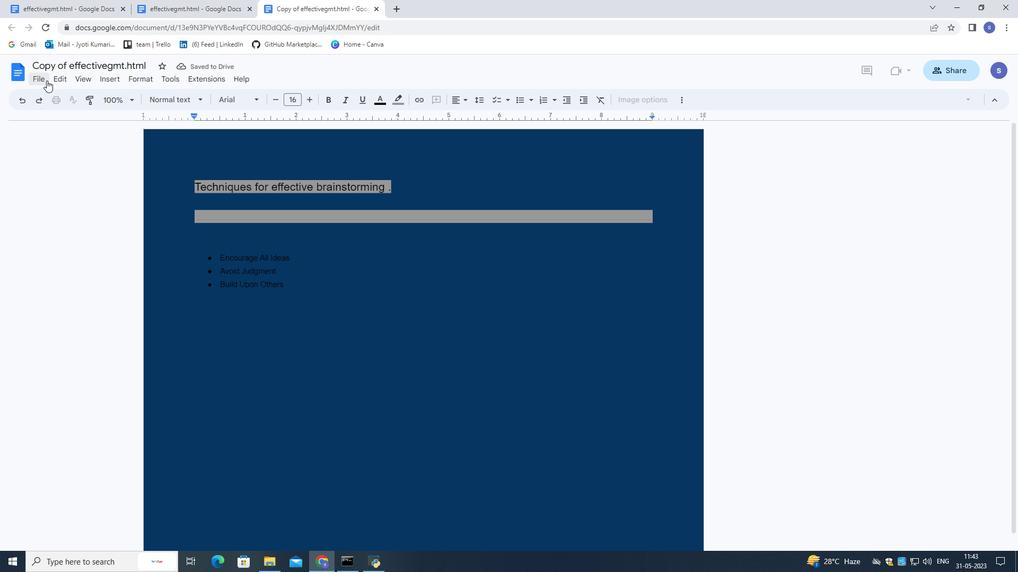 
Action: Mouse pressed left at (45, 78)
Screenshot: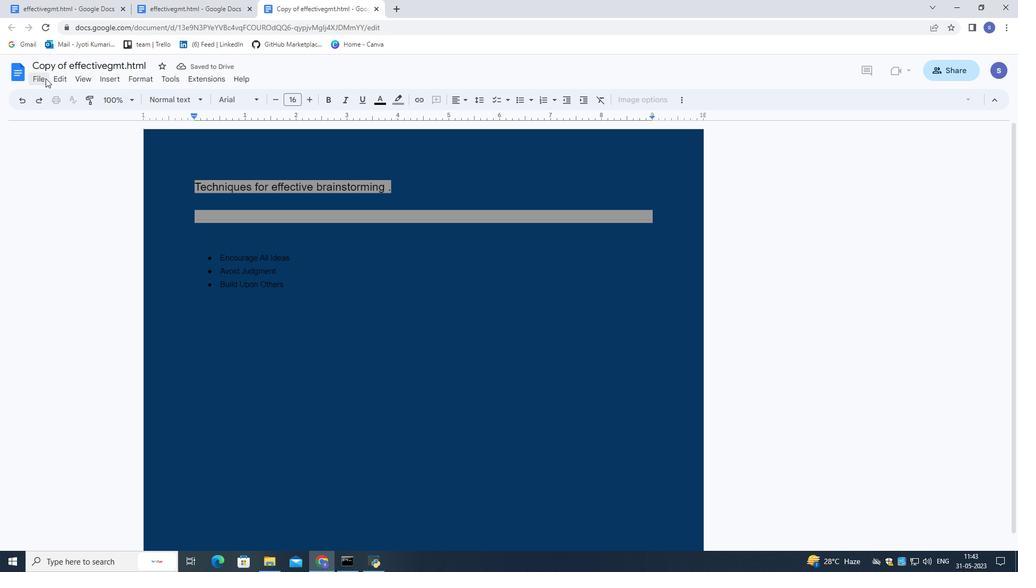 
Action: Mouse moved to (412, 335)
Screenshot: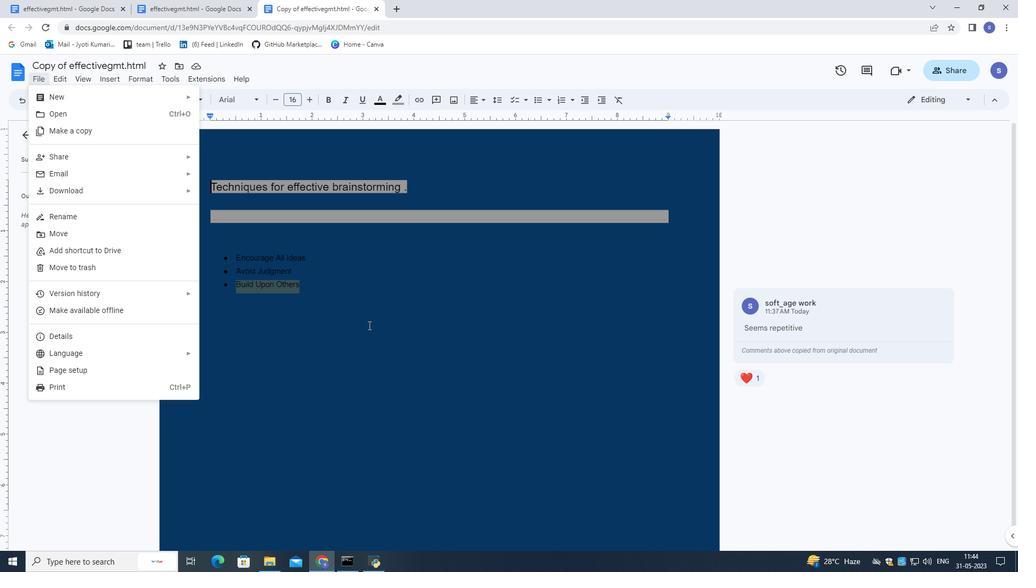 
Action: Mouse pressed left at (412, 335)
Screenshot: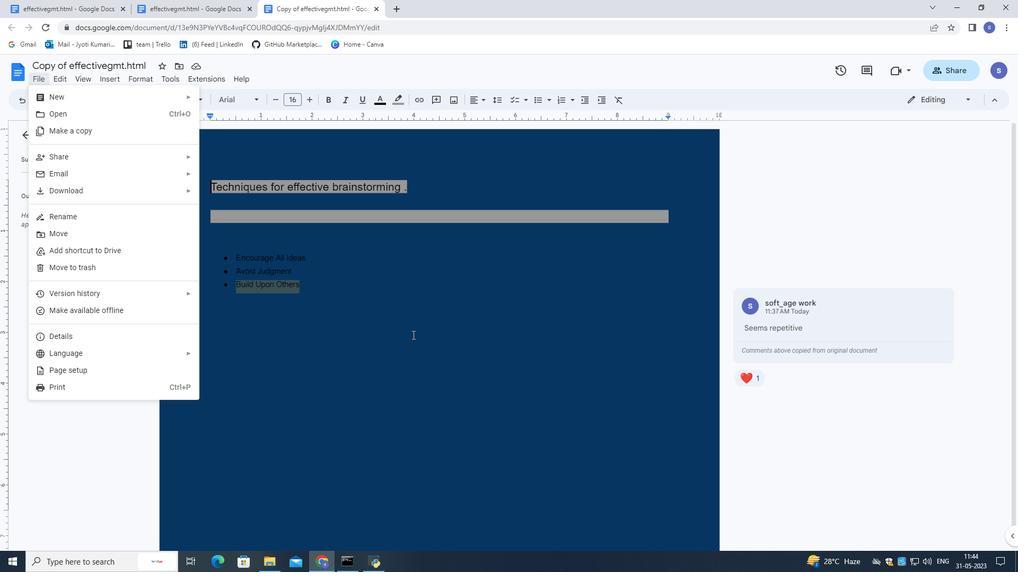 
Action: Mouse moved to (353, 297)
Screenshot: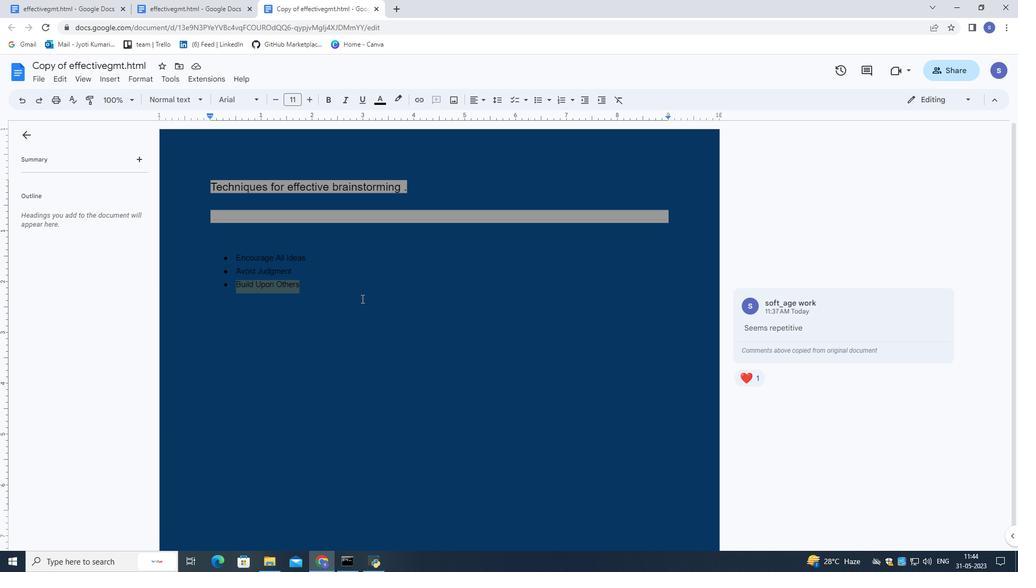 
Action: Mouse pressed left at (353, 297)
Screenshot: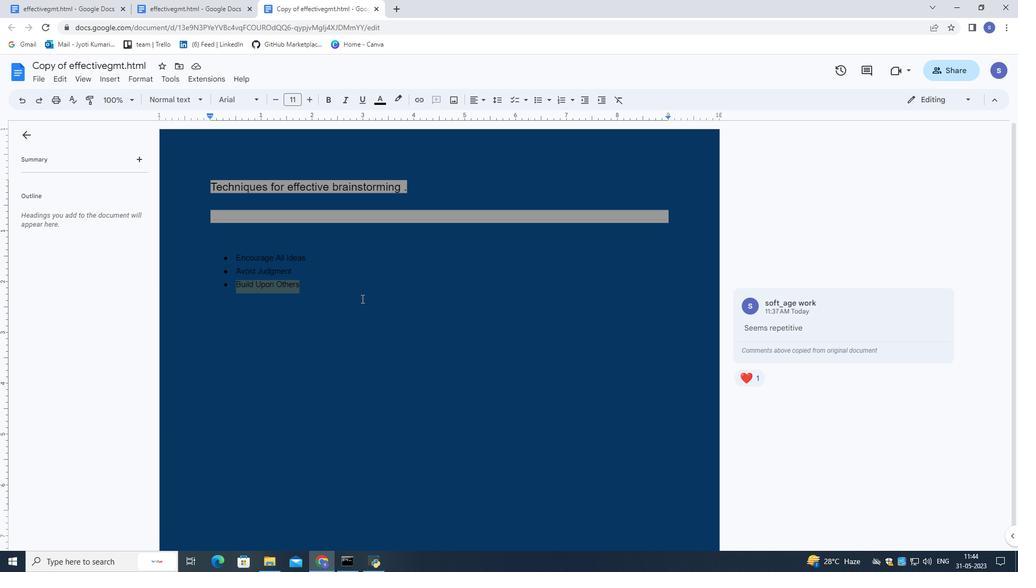 
Action: Mouse moved to (368, 321)
Screenshot: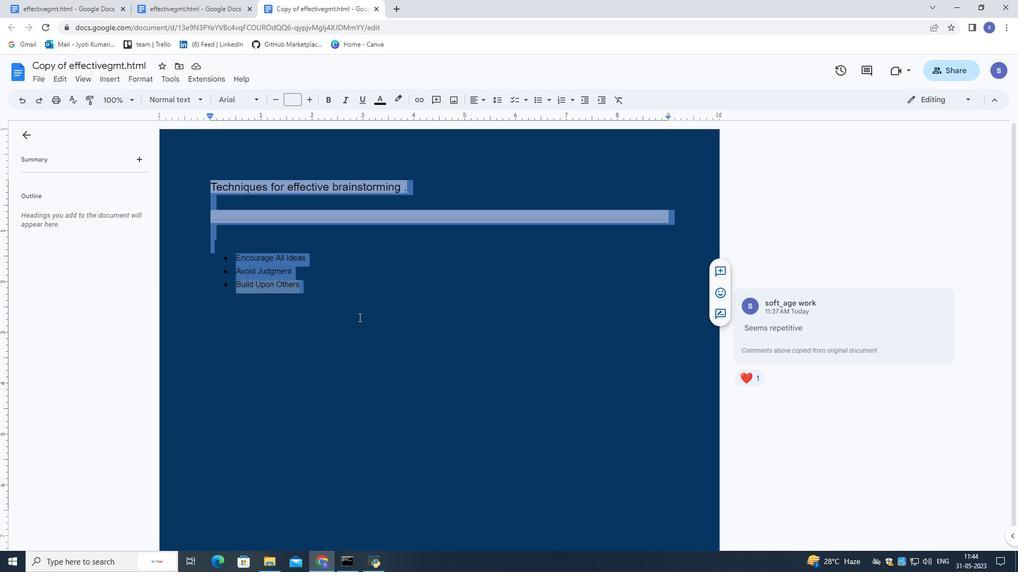 
Action: Mouse pressed left at (368, 321)
Screenshot: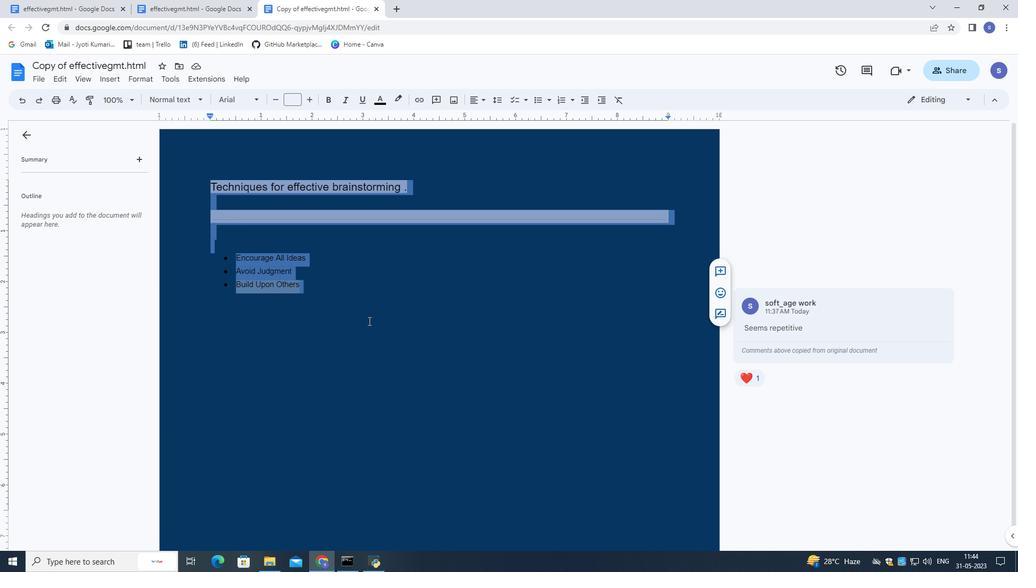 
Action: Mouse moved to (341, 305)
Screenshot: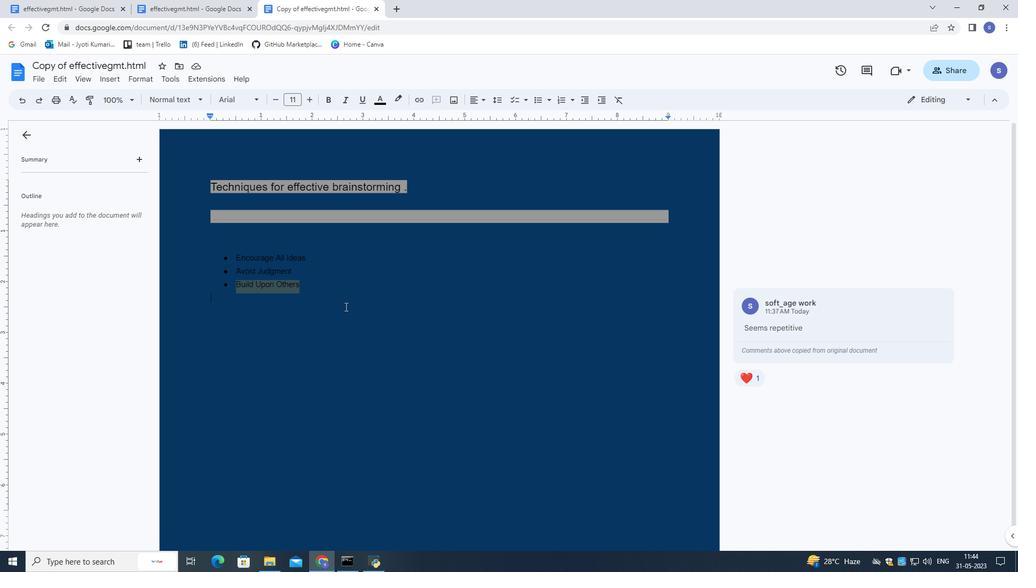 
Action: Mouse pressed left at (341, 305)
Screenshot: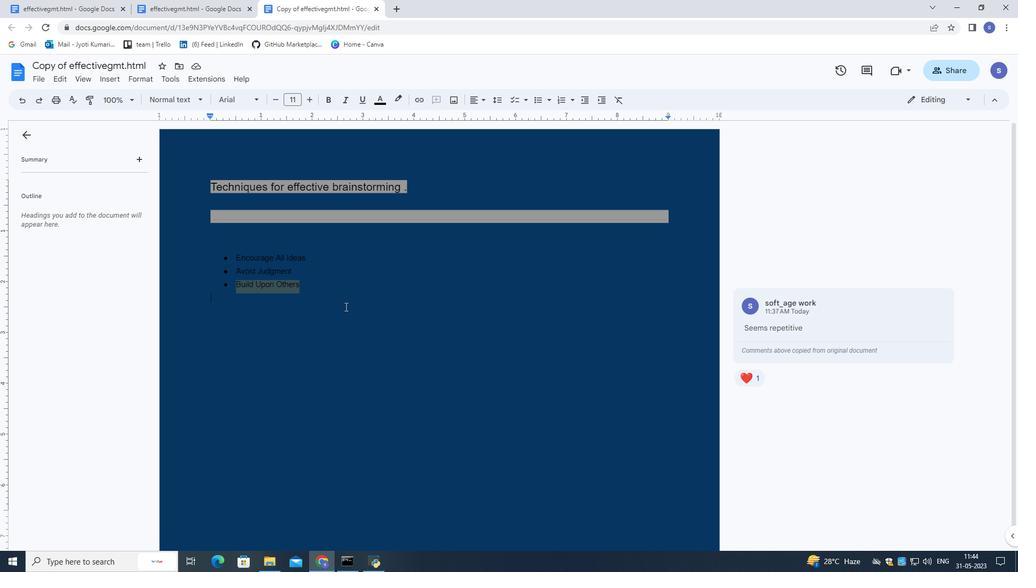 
Action: Mouse moved to (223, 186)
Screenshot: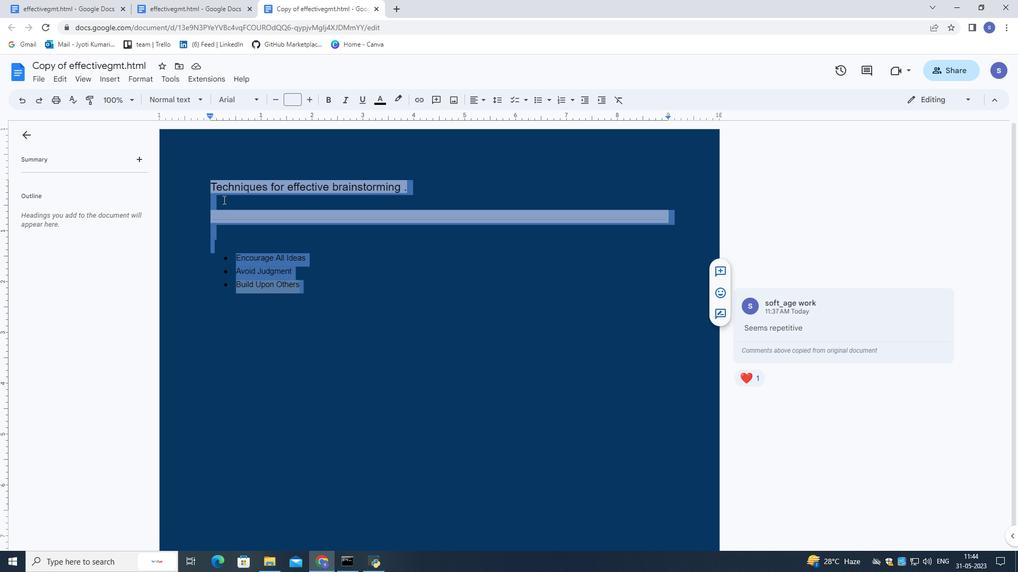 
Action: Mouse pressed right at (223, 186)
Screenshot: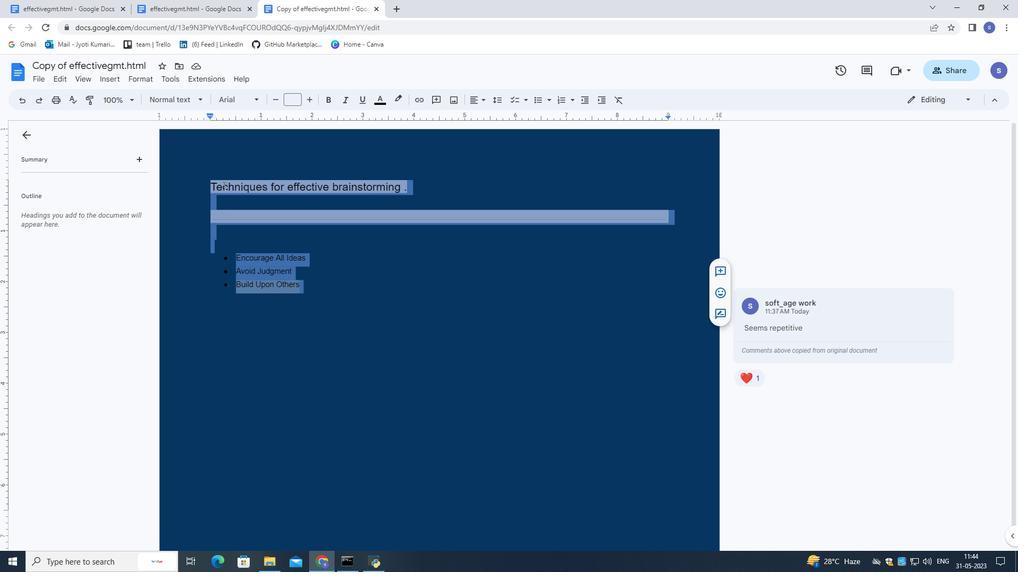 
Action: Mouse moved to (42, 77)
Screenshot: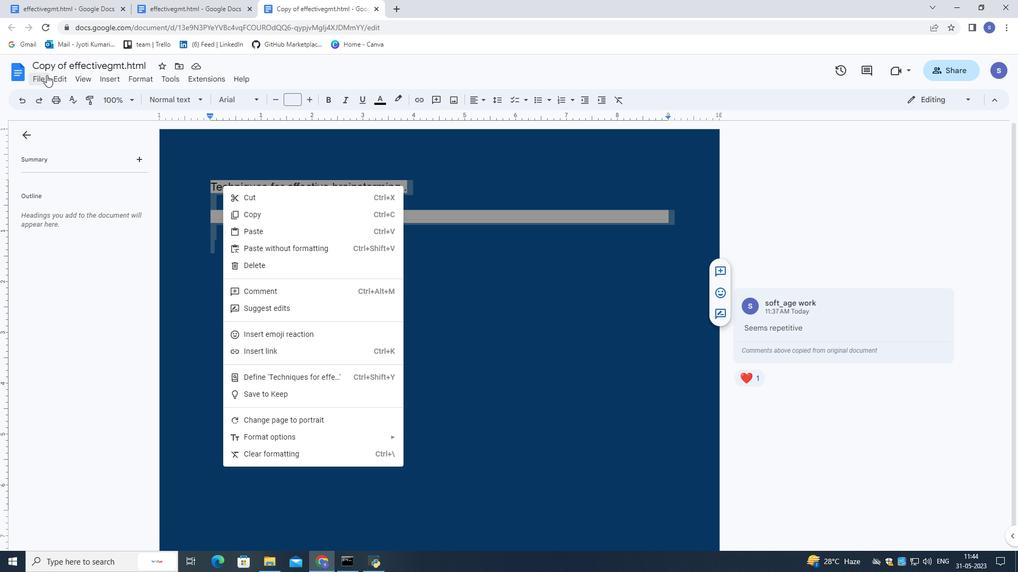 
Action: Mouse pressed left at (42, 77)
Screenshot: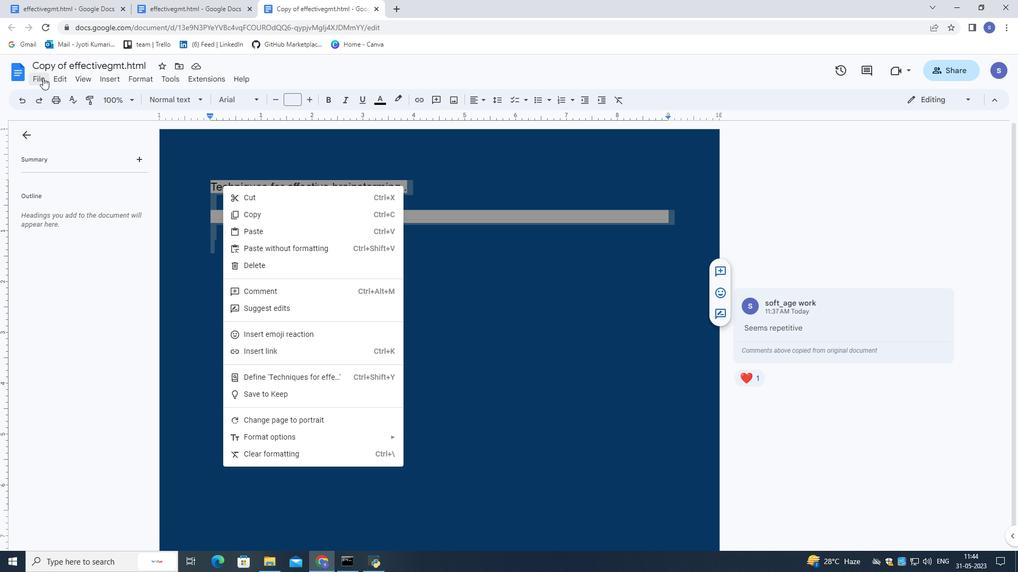 
Action: Mouse moved to (286, 350)
Screenshot: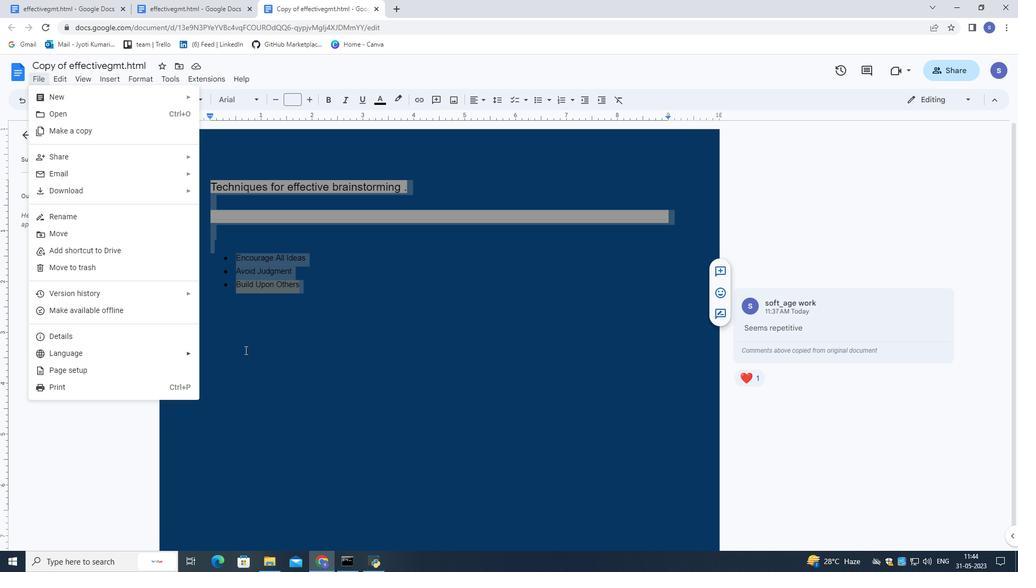 
Action: Mouse pressed left at (286, 350)
Screenshot: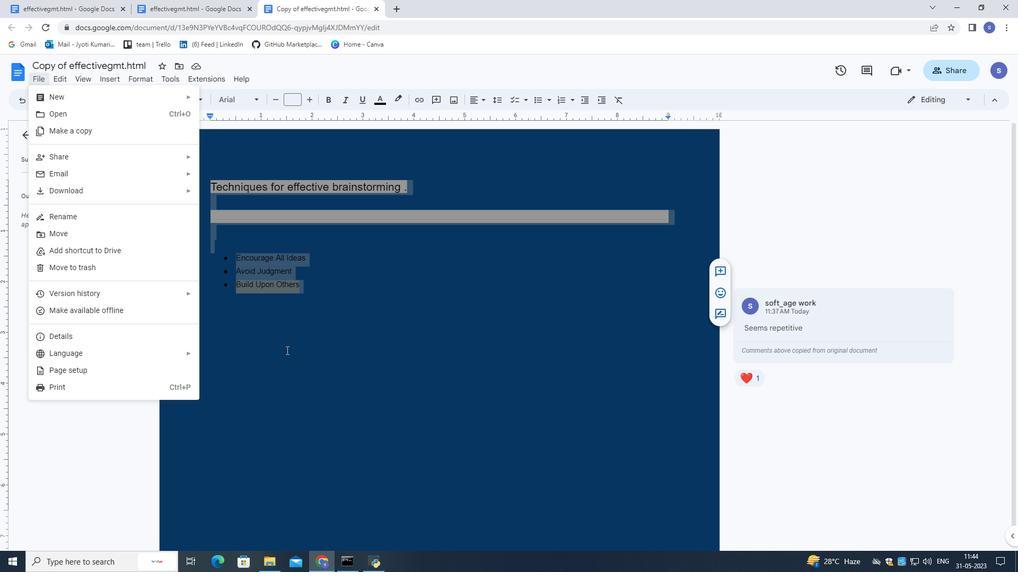 
Action: Mouse moved to (967, 102)
Screenshot: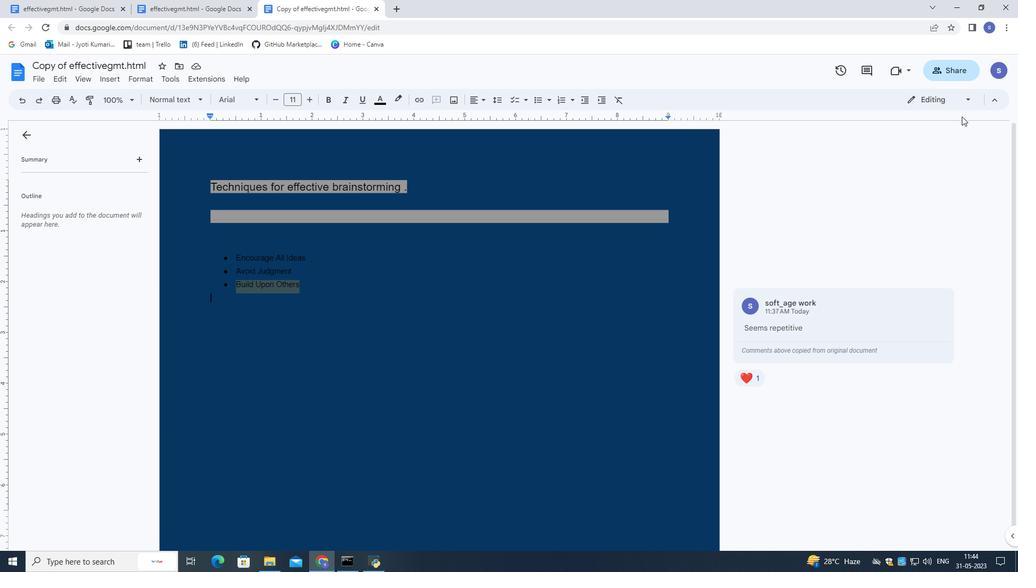 
Action: Mouse pressed left at (967, 102)
Screenshot: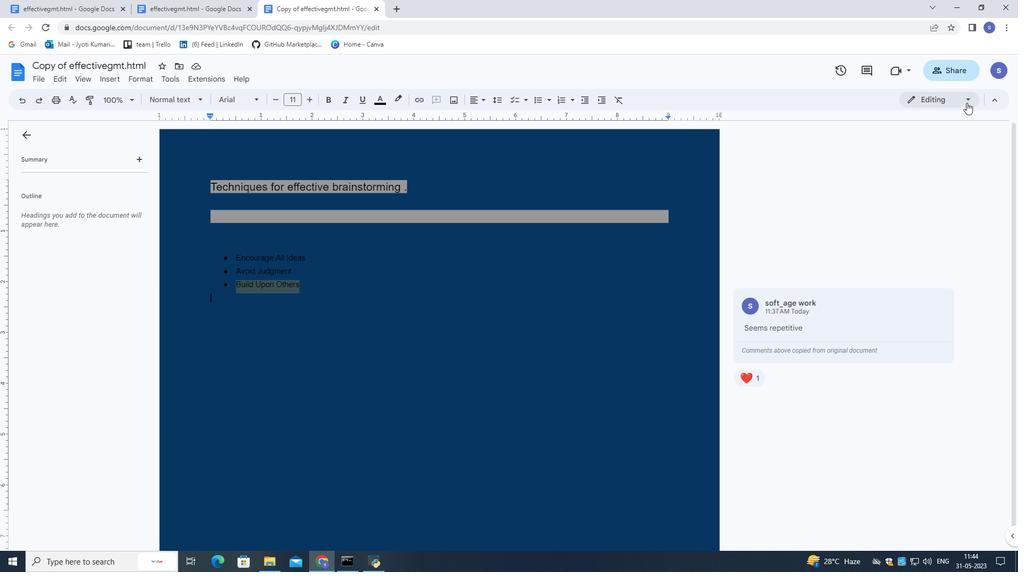 
Action: Mouse moved to (1001, 94)
Screenshot: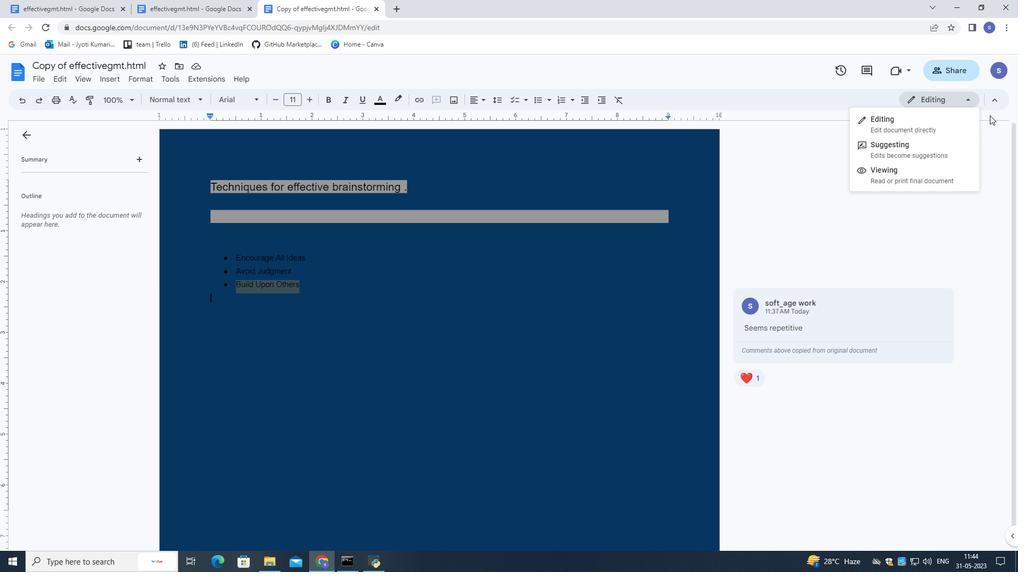 
Action: Mouse pressed left at (1001, 94)
Screenshot: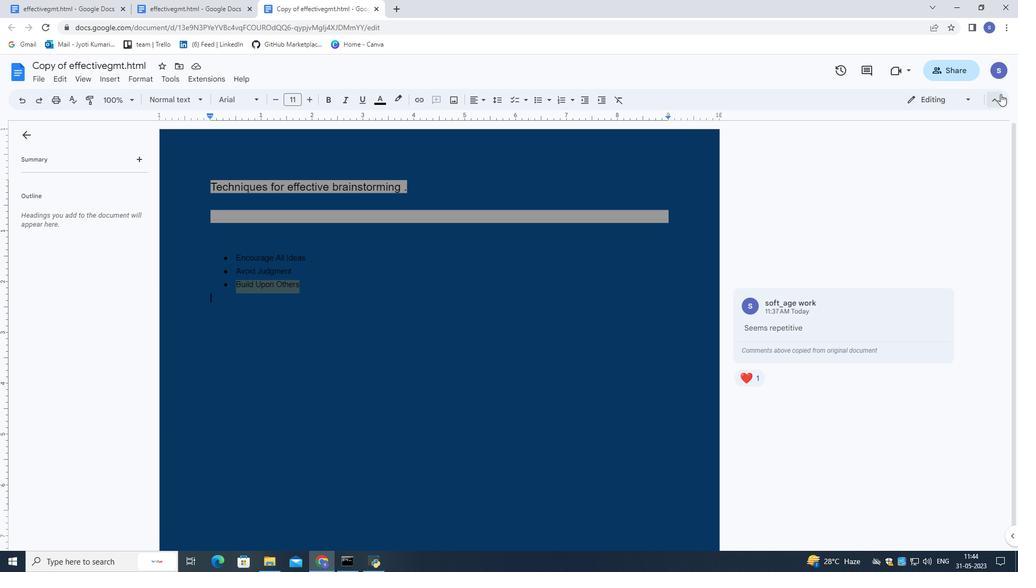 
Action: Mouse moved to (1001, 95)
Screenshot: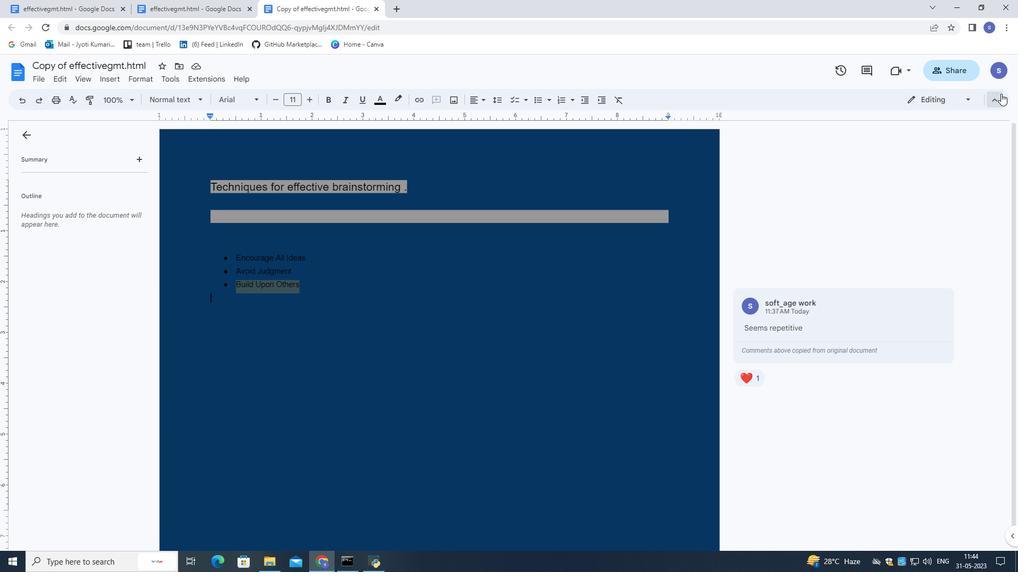
Action: Mouse pressed left at (1001, 95)
Screenshot: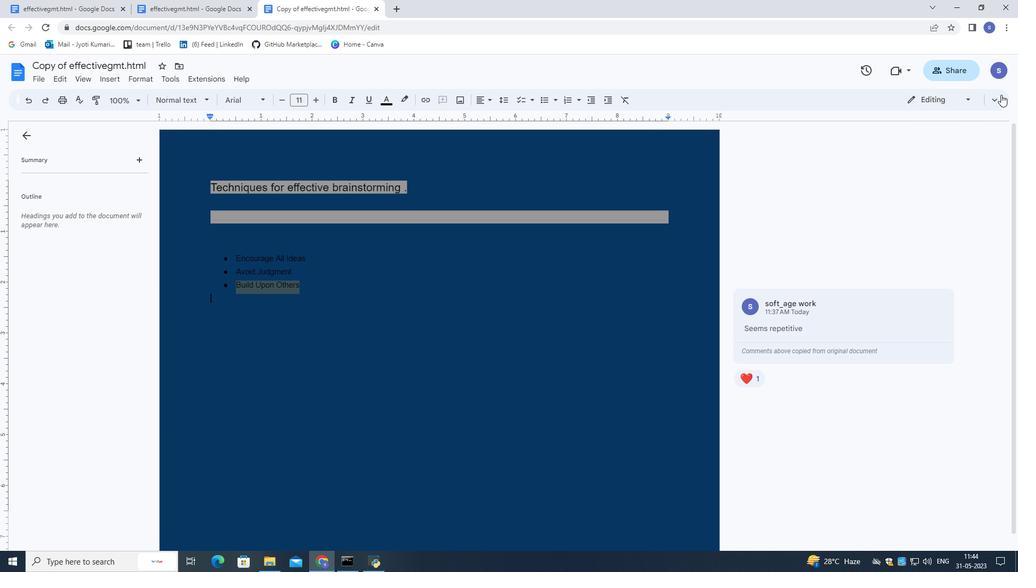 
Action: Mouse moved to (999, 97)
Screenshot: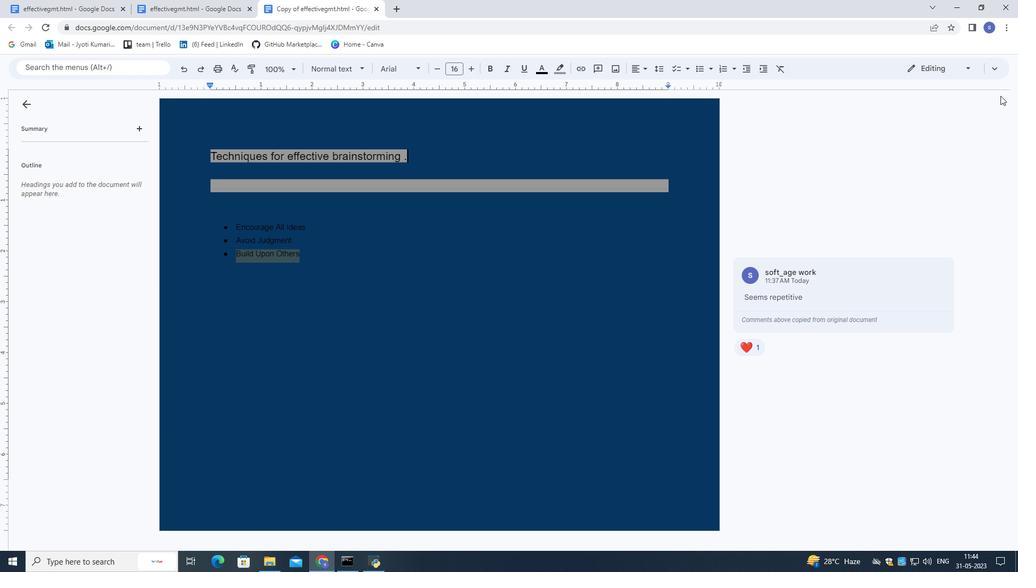 
Action: Mouse pressed left at (999, 97)
Screenshot: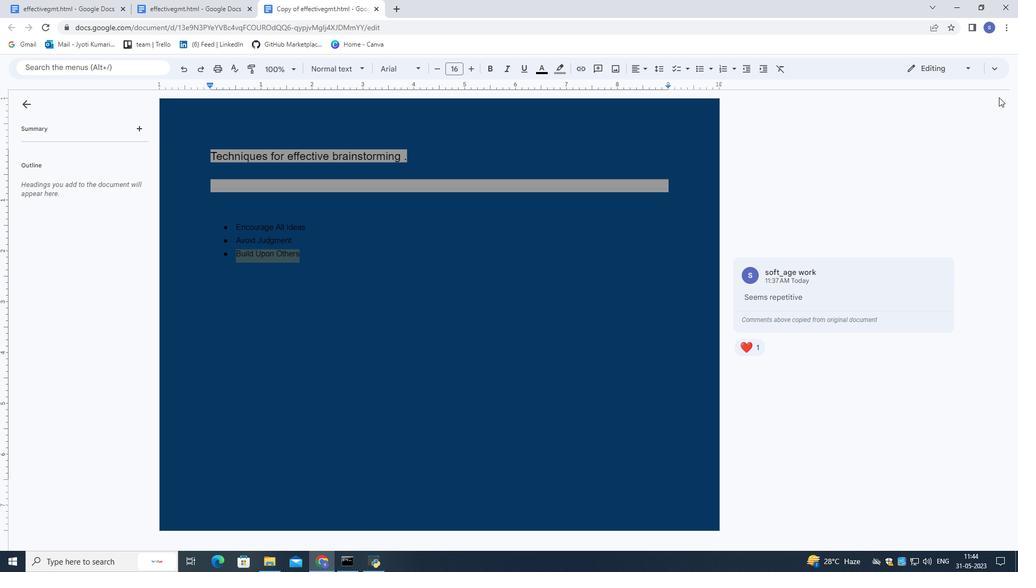 
Action: Mouse moved to (991, 75)
Screenshot: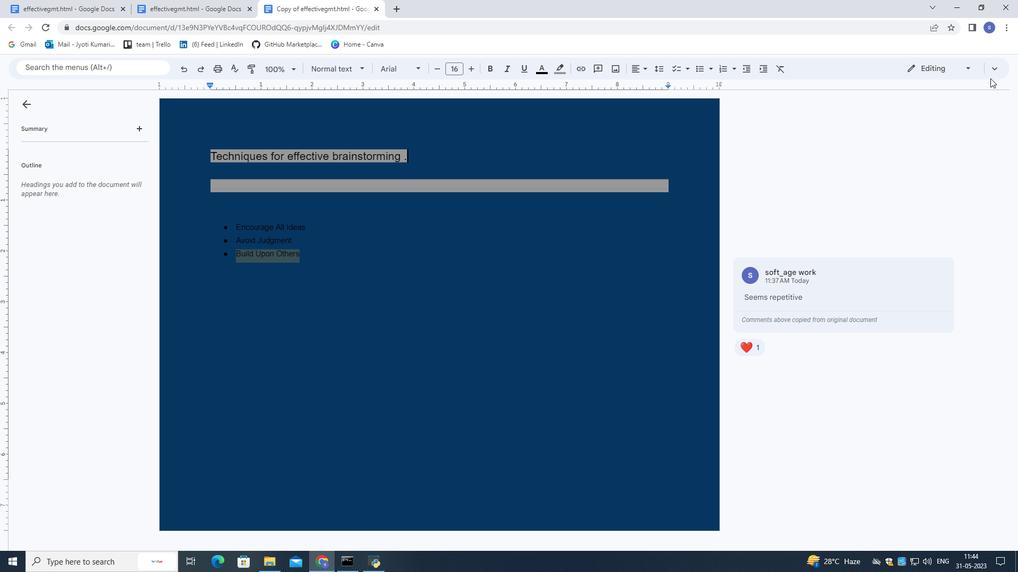 
Action: Mouse pressed left at (991, 75)
Screenshot: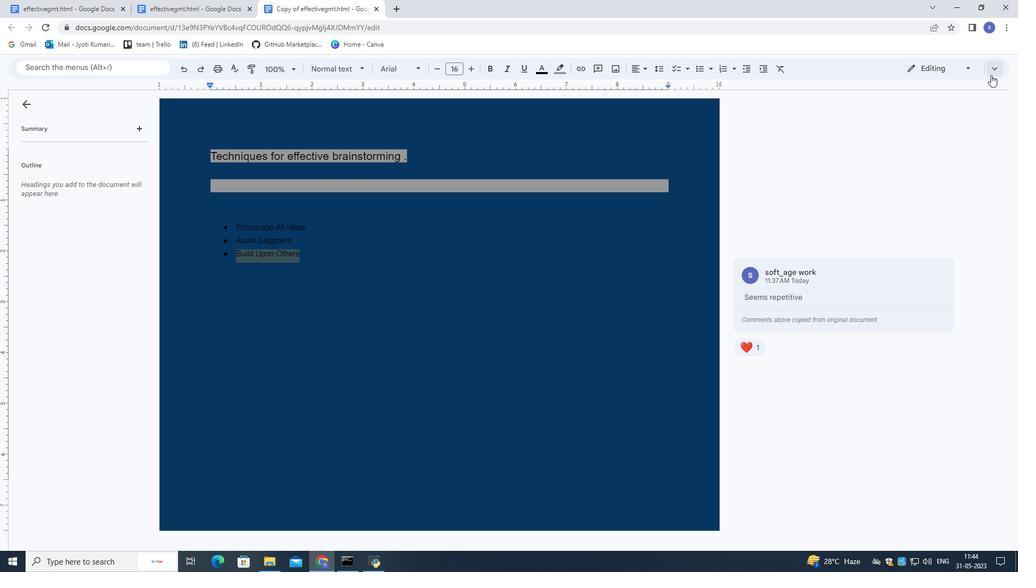 
Action: Mouse moved to (191, 74)
Screenshot: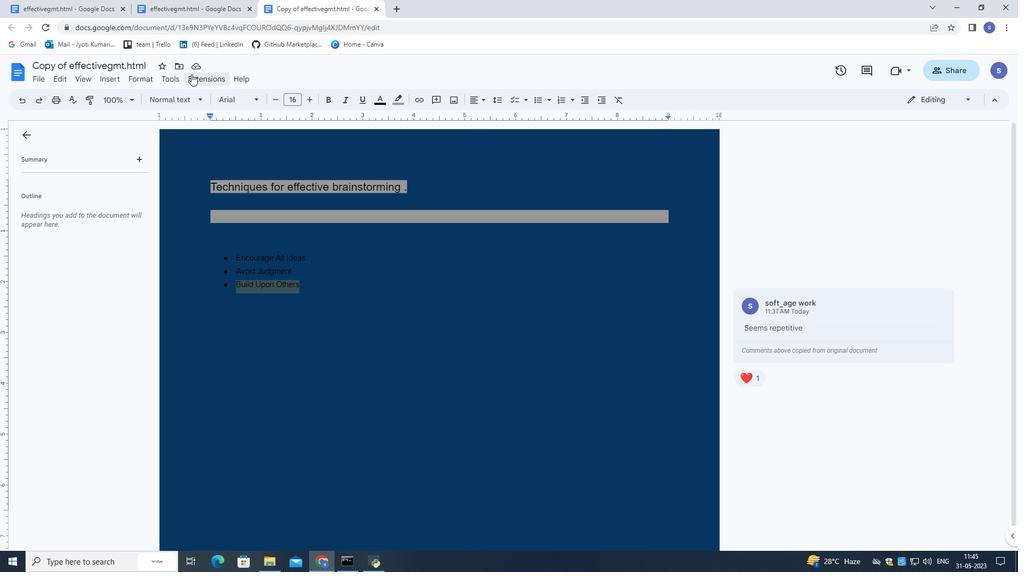 
Action: Mouse pressed left at (191, 74)
Screenshot: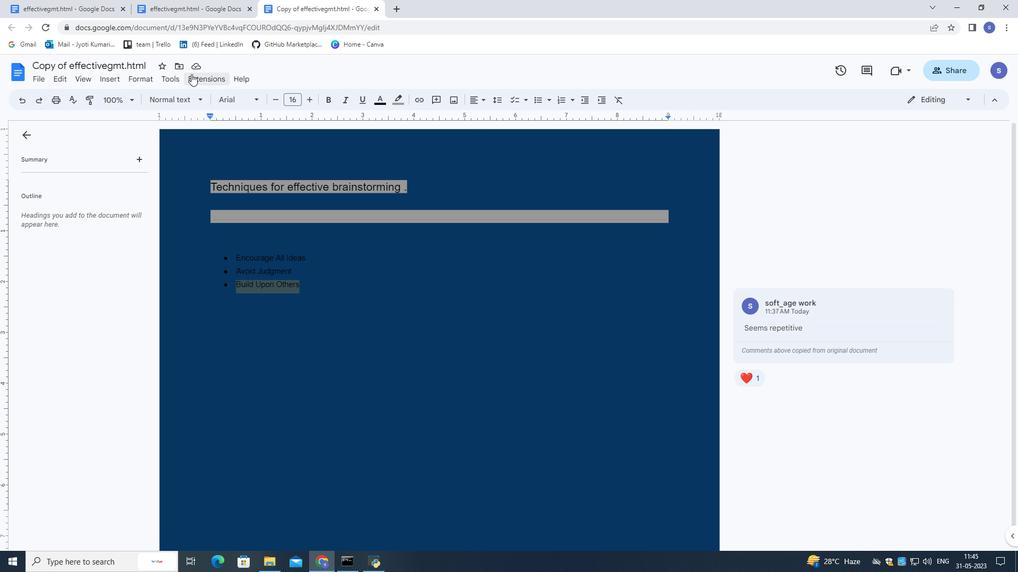 
Action: Mouse moved to (353, 302)
Screenshot: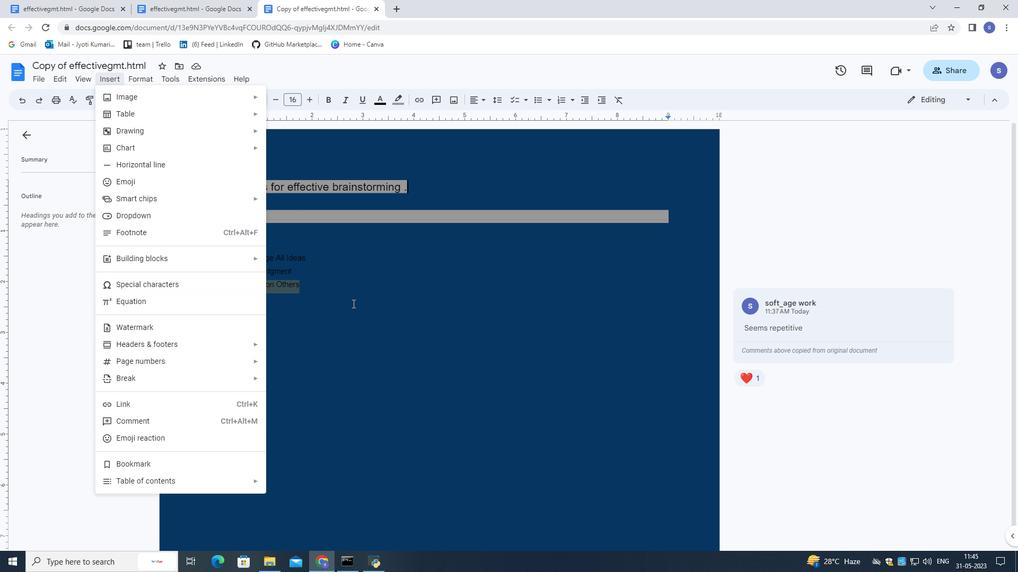
Action: Mouse pressed left at (353, 302)
Screenshot: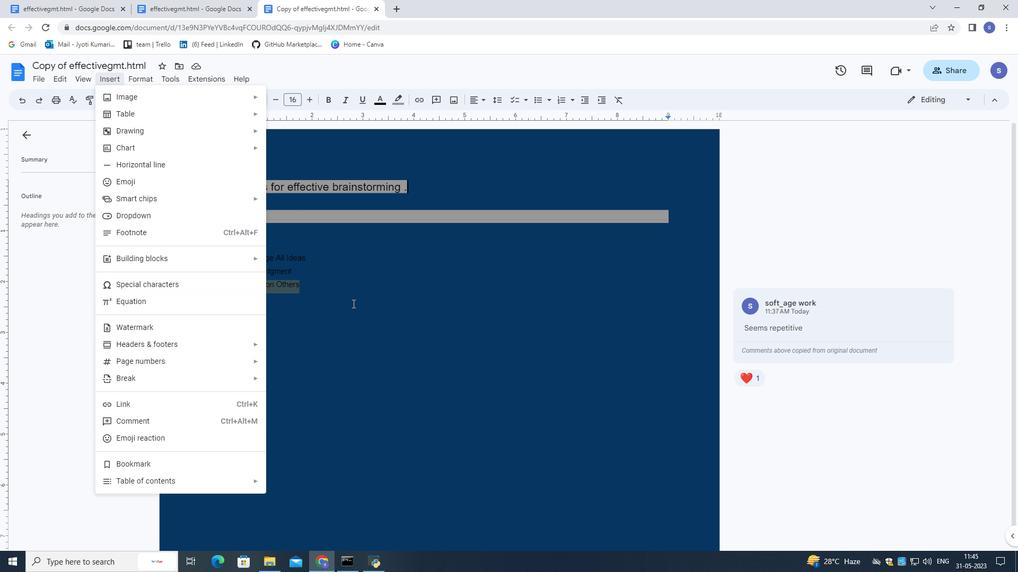 
Action: Mouse moved to (356, 301)
Screenshot: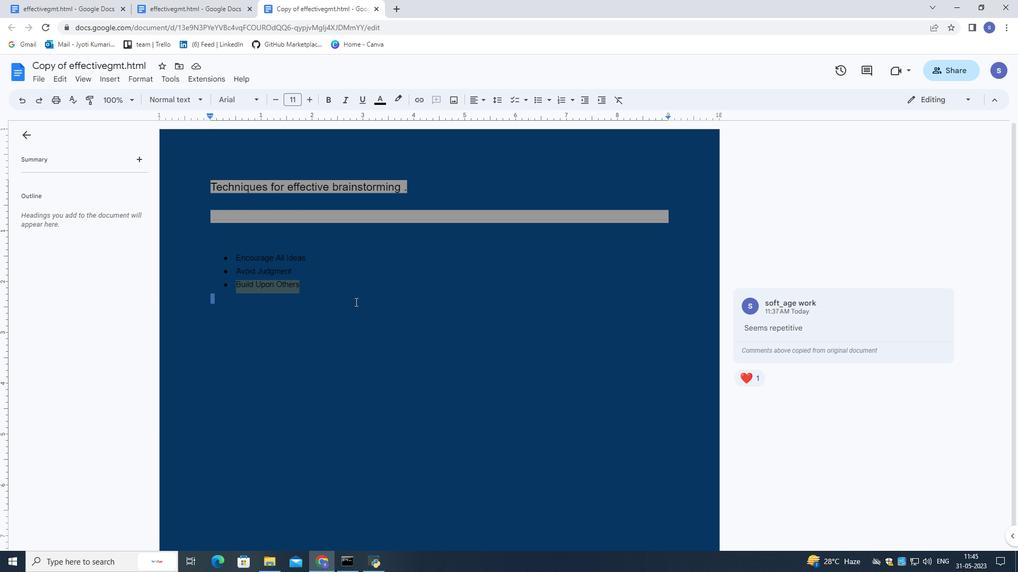 
Action: Mouse pressed left at (356, 301)
Screenshot: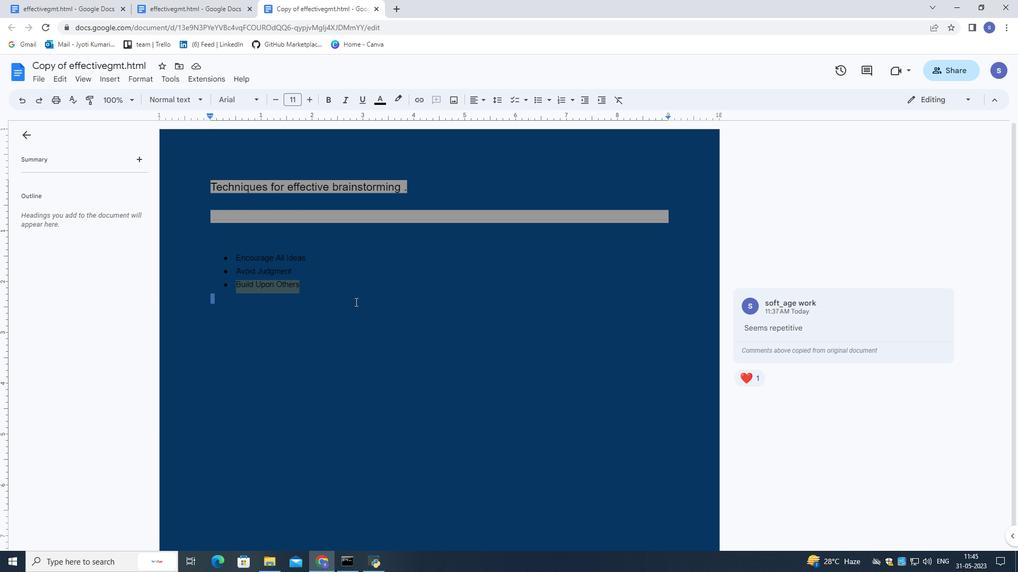 
Action: Mouse moved to (354, 291)
Screenshot: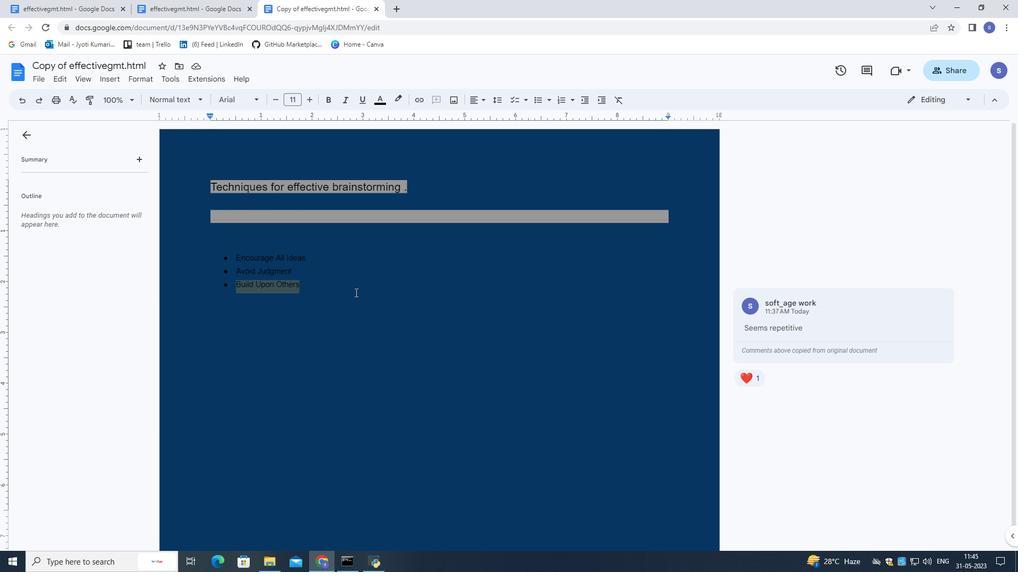 
Action: Key pressed ctrl+A
Screenshot: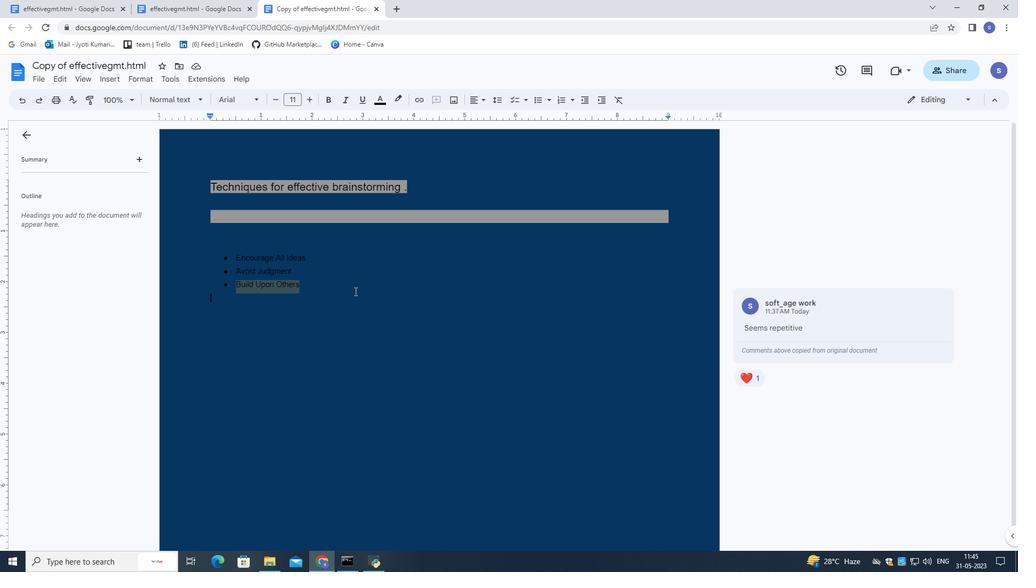 
Action: Mouse moved to (354, 290)
Screenshot: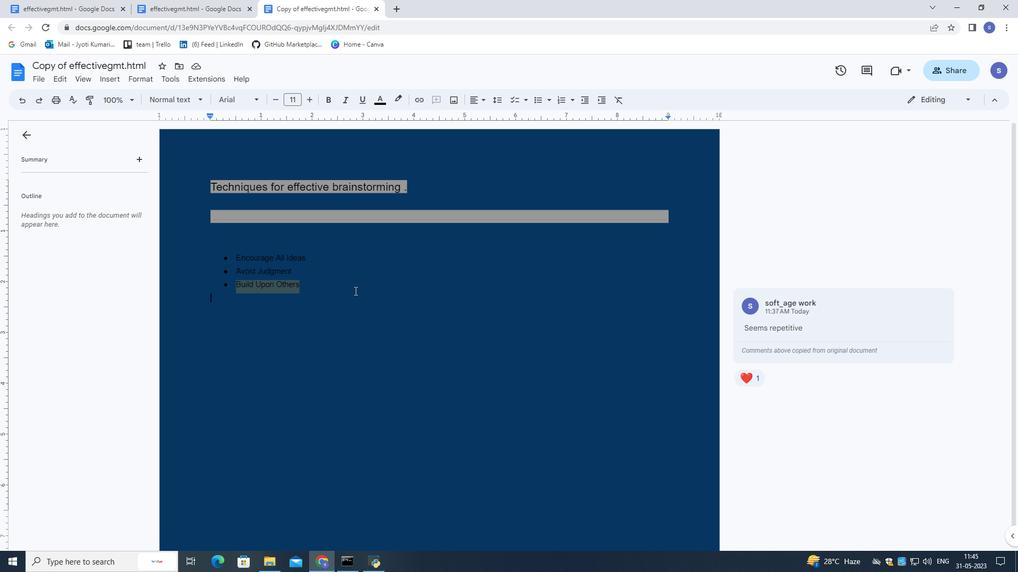 
Action: Key pressed <Key.delete>
Screenshot: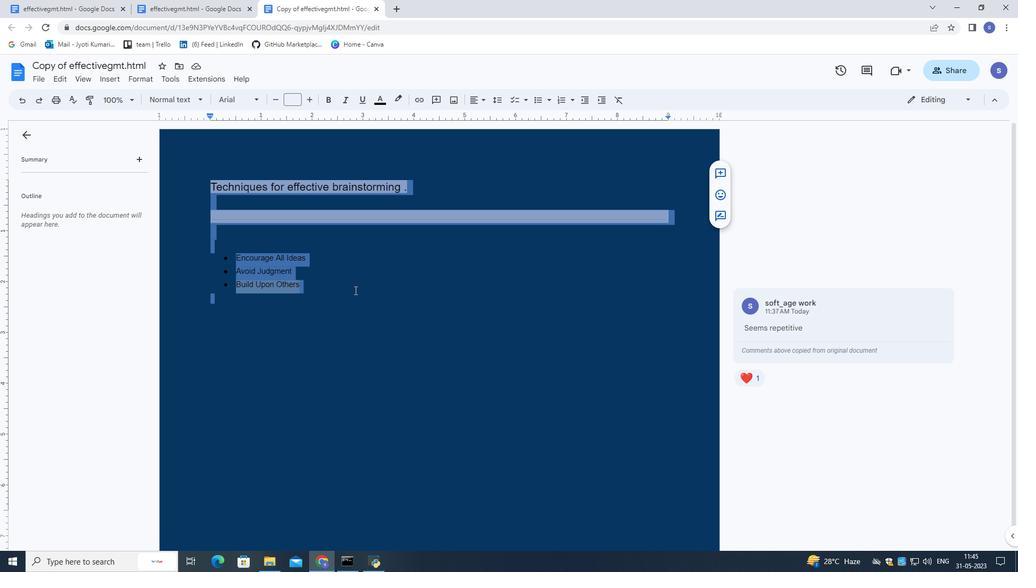 
